 Task: Find connections with filter location Wakefield with filter topic #Leadershipfirstwith filter profile language German with filter current company Internship & Jobs For Fresher / Work From Home Jobs  with filter school Ramaiah Institute Of Technology with filter industry Translation and Localization with filter service category Computer Networking with filter keywords title Crane Operator
Action: Mouse moved to (508, 74)
Screenshot: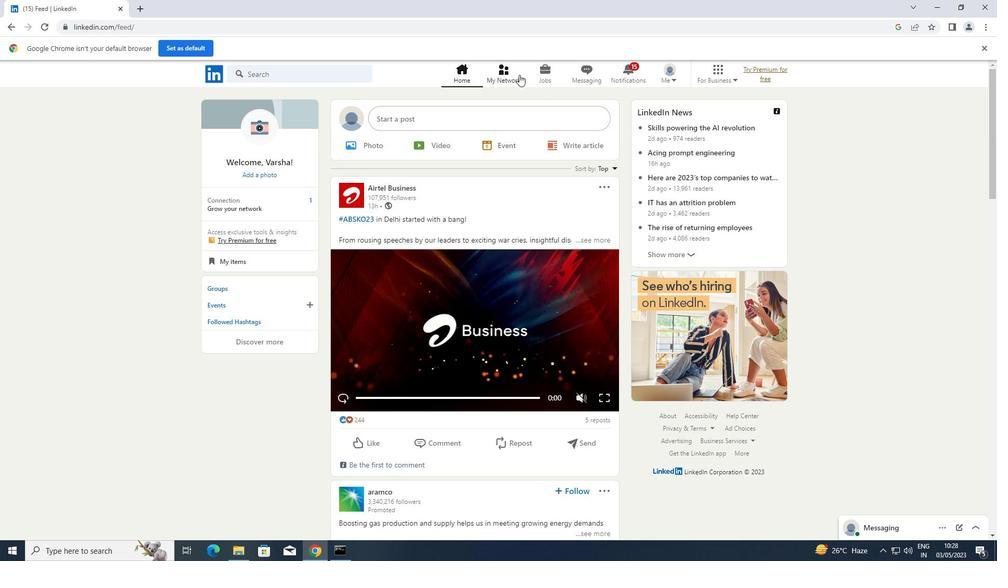 
Action: Mouse pressed left at (508, 74)
Screenshot: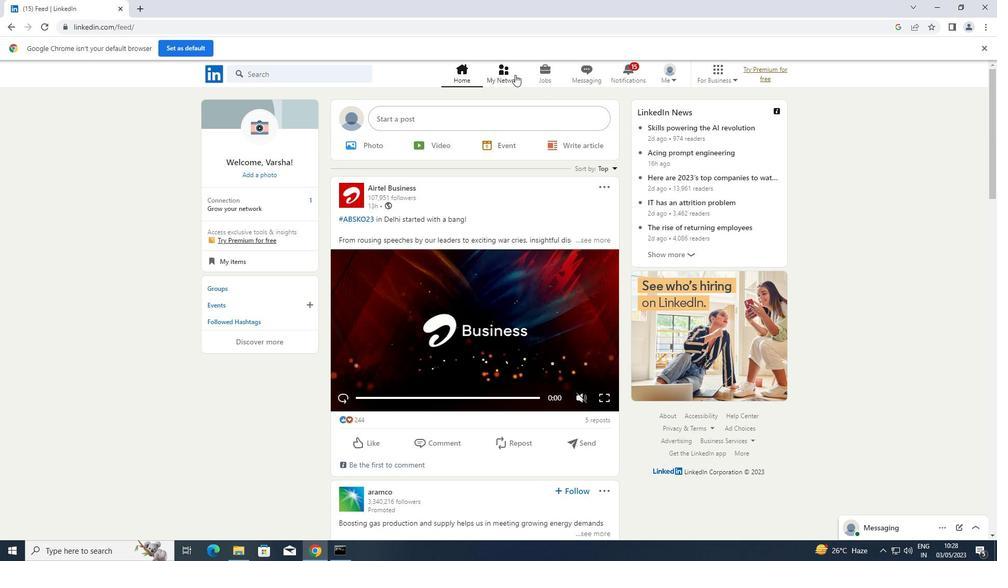 
Action: Mouse moved to (302, 130)
Screenshot: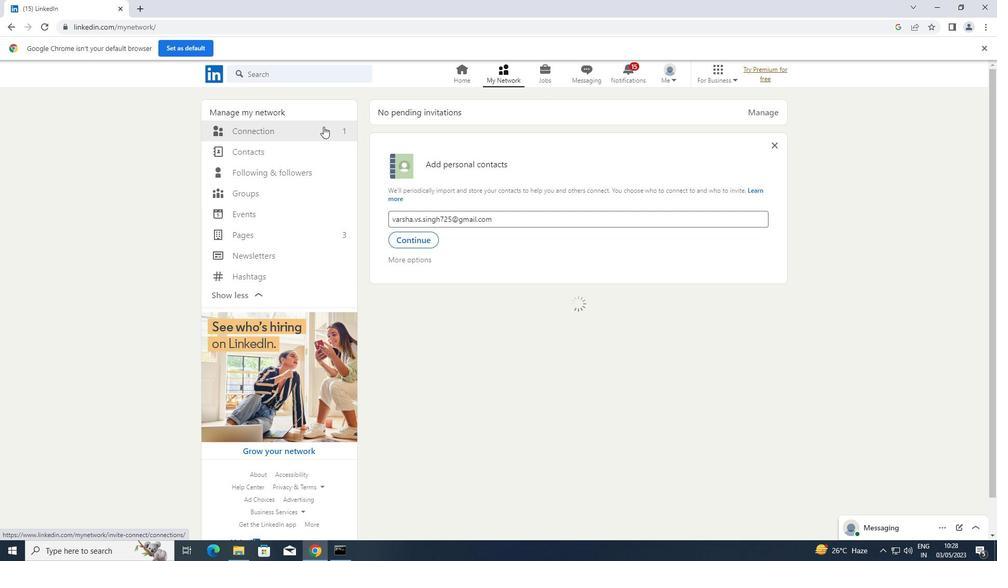 
Action: Mouse pressed left at (302, 130)
Screenshot: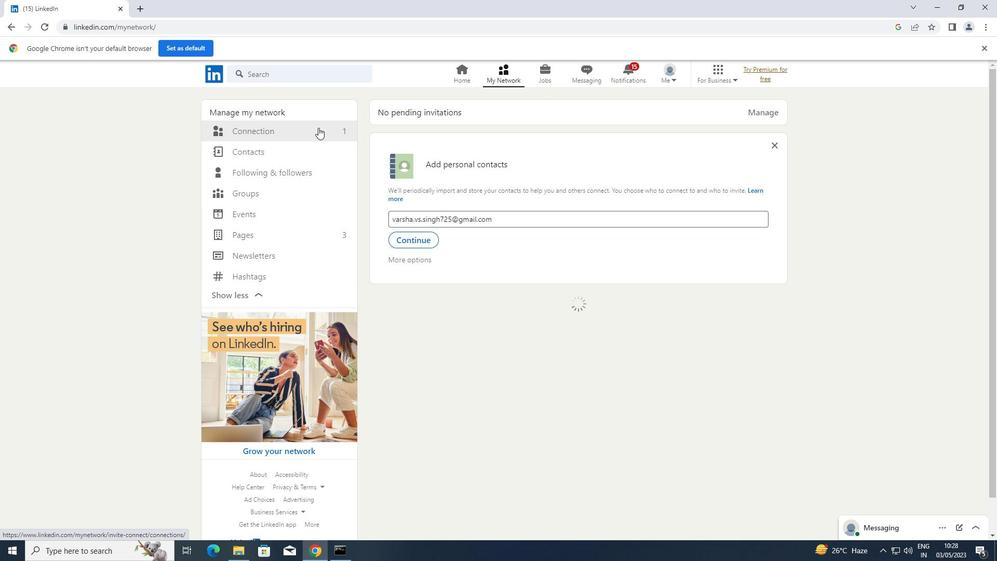
Action: Mouse moved to (573, 123)
Screenshot: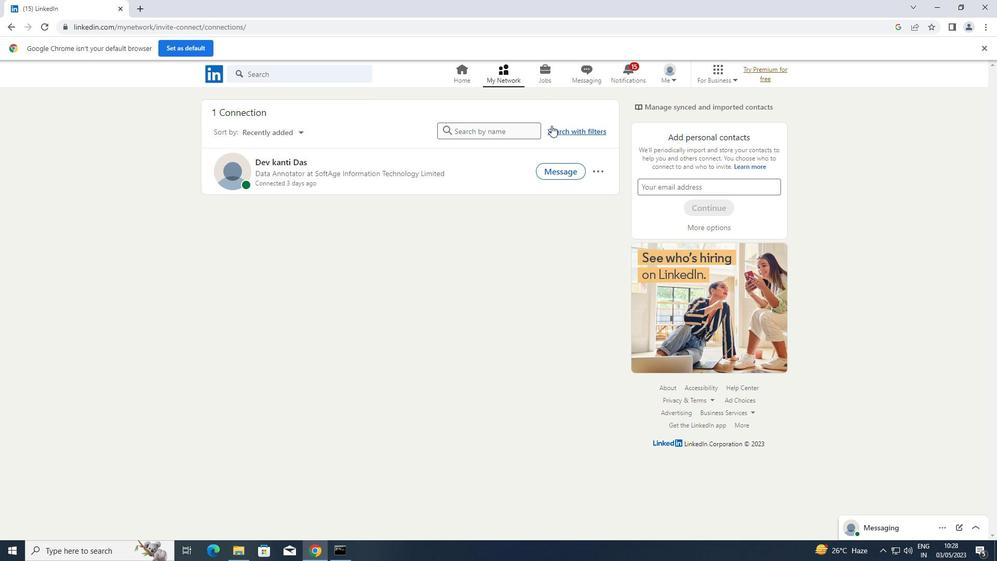 
Action: Mouse pressed left at (573, 123)
Screenshot: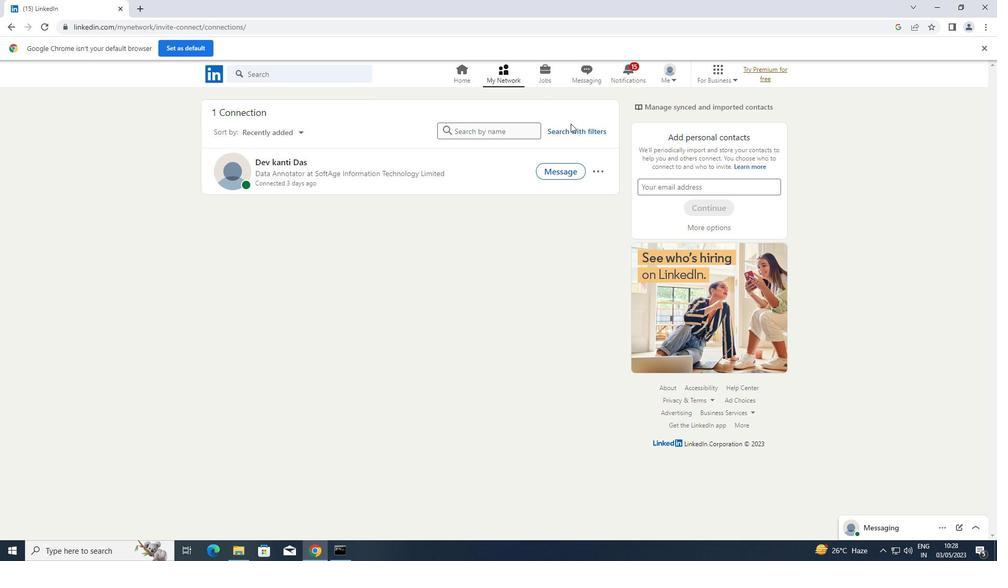 
Action: Mouse moved to (573, 133)
Screenshot: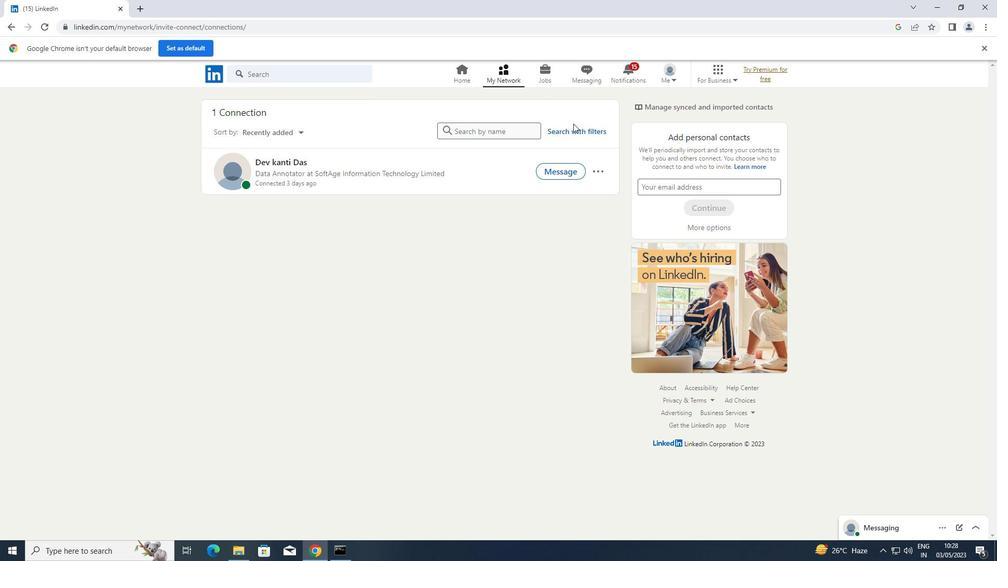 
Action: Mouse pressed left at (573, 133)
Screenshot: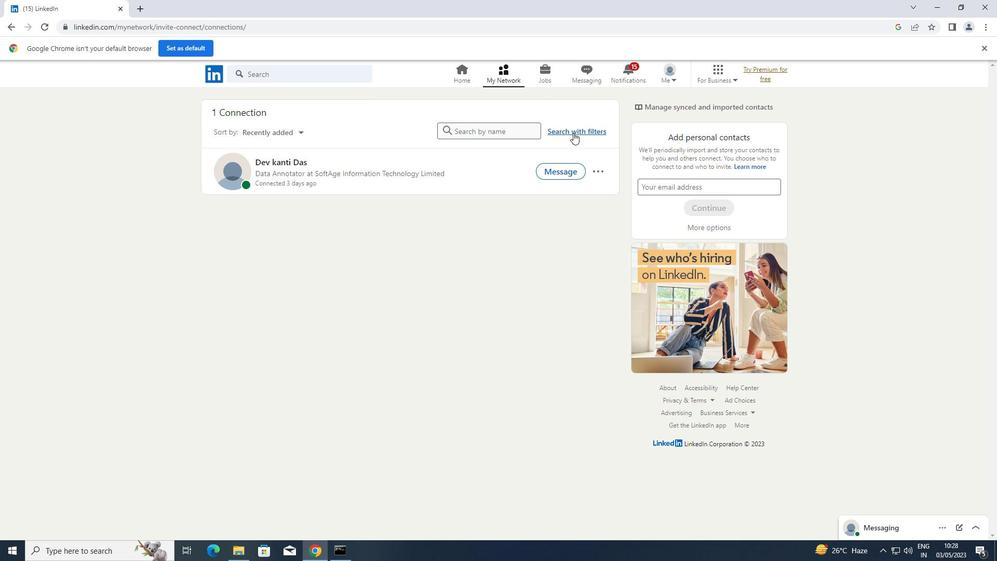 
Action: Mouse moved to (533, 103)
Screenshot: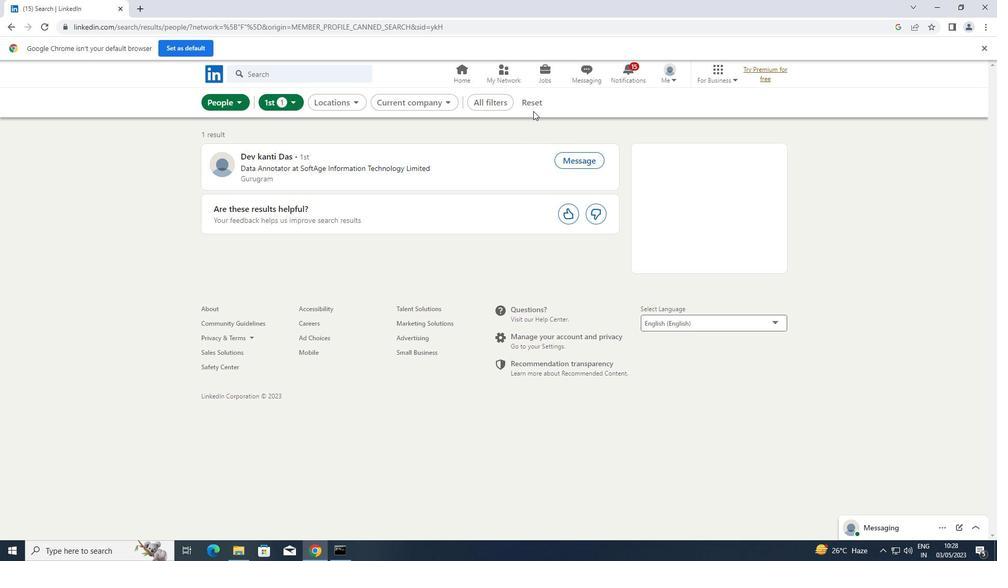 
Action: Mouse pressed left at (533, 103)
Screenshot: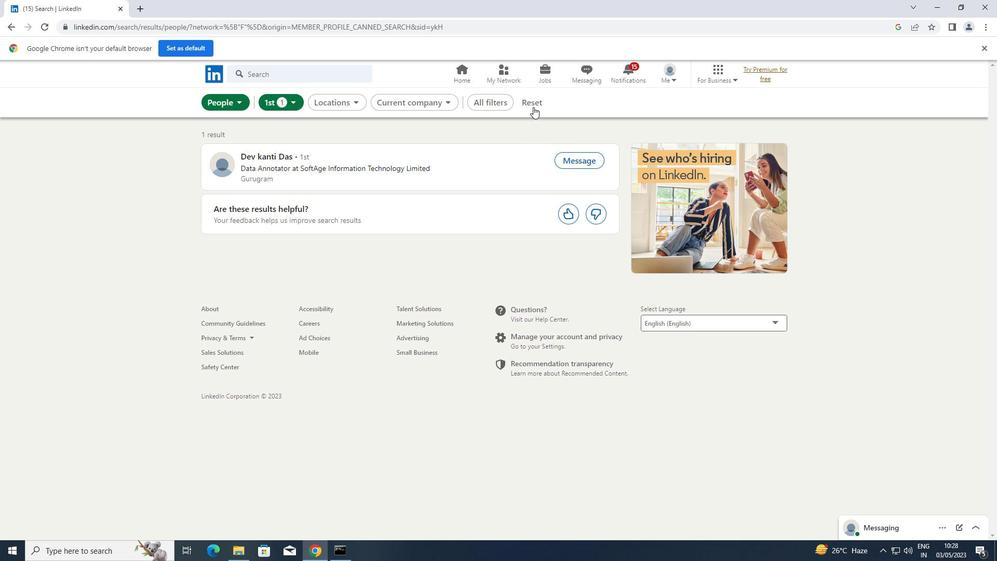 
Action: Mouse moved to (520, 106)
Screenshot: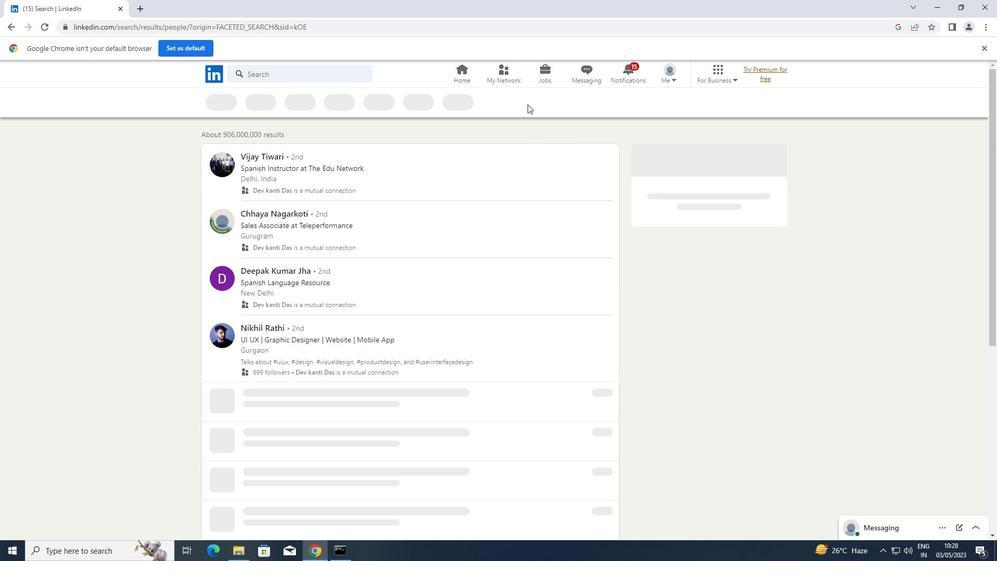
Action: Mouse pressed left at (520, 106)
Screenshot: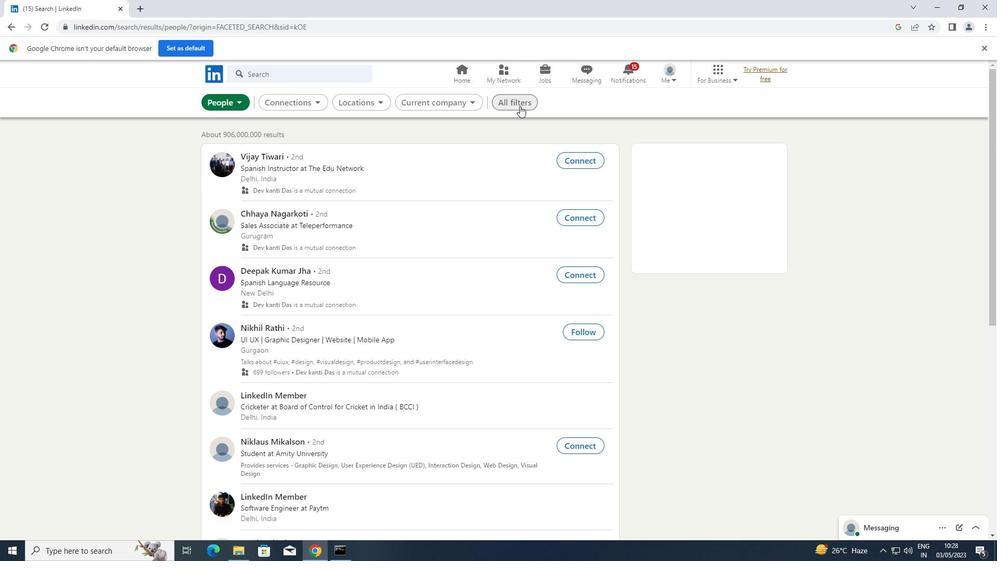 
Action: Mouse moved to (760, 247)
Screenshot: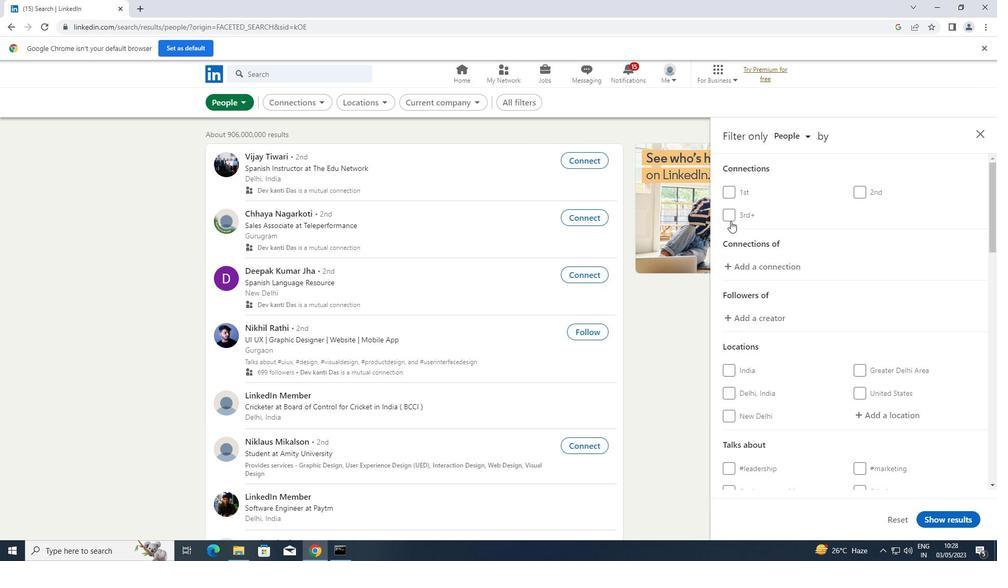 
Action: Mouse scrolled (760, 247) with delta (0, 0)
Screenshot: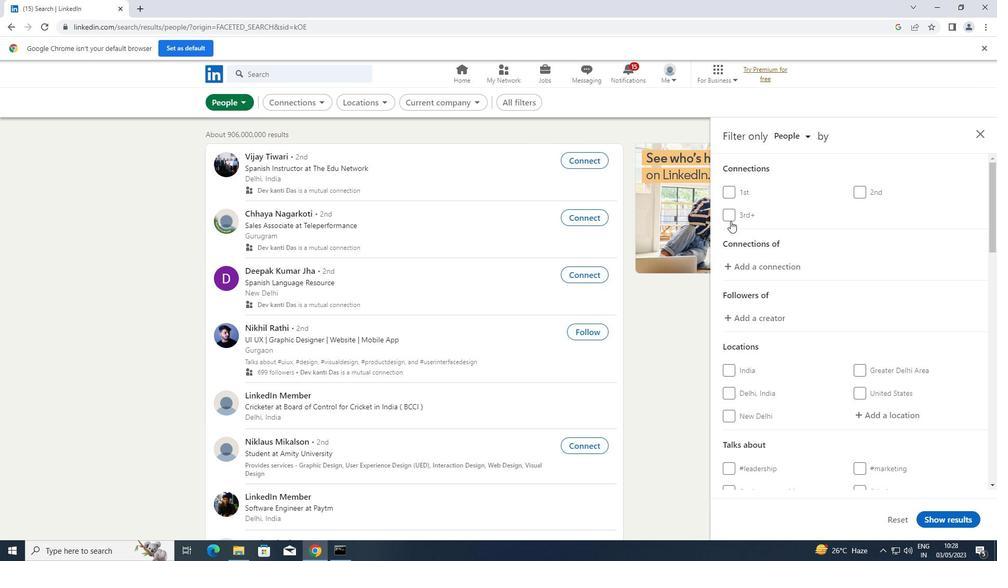 
Action: Mouse scrolled (760, 247) with delta (0, 0)
Screenshot: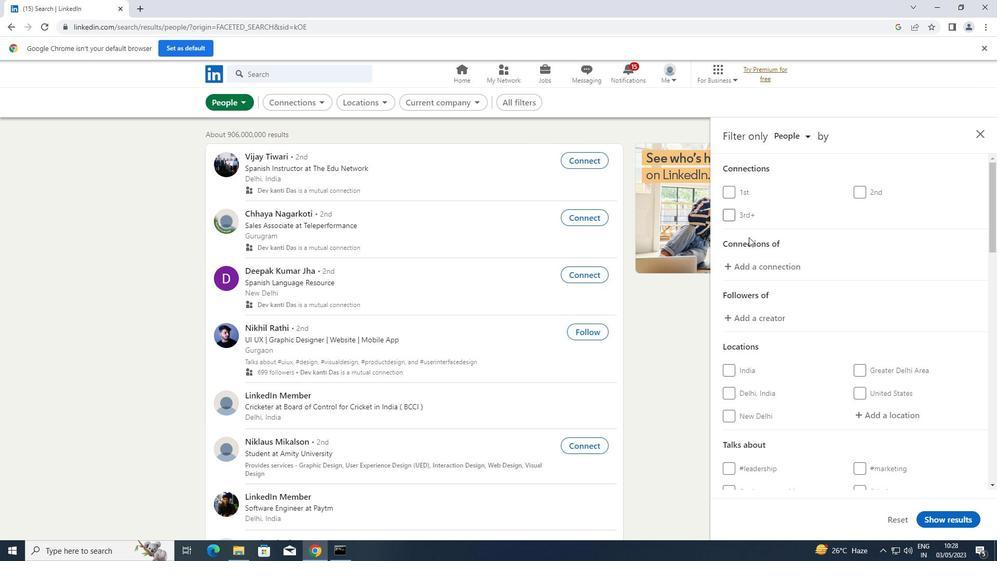 
Action: Mouse moved to (897, 307)
Screenshot: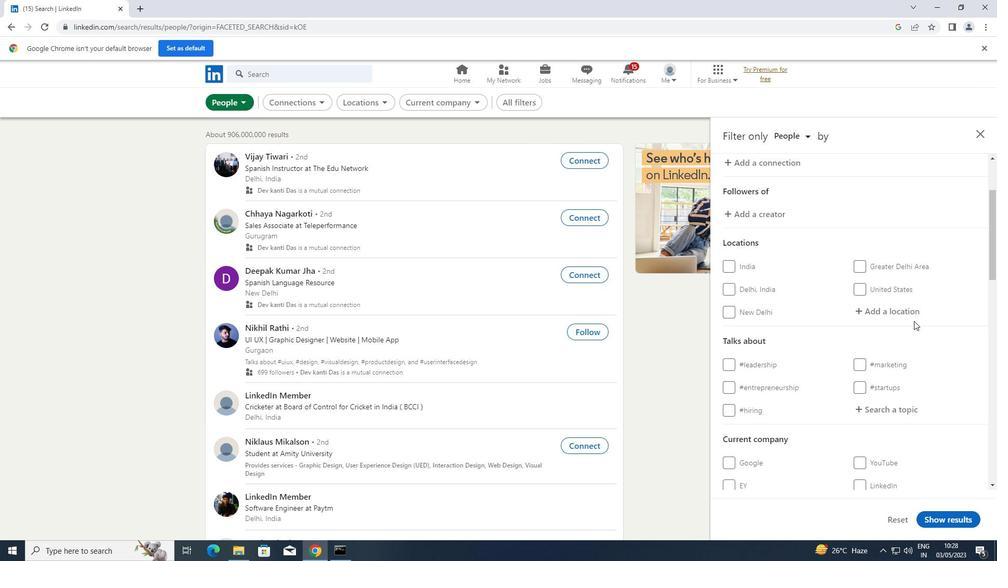 
Action: Mouse pressed left at (897, 307)
Screenshot: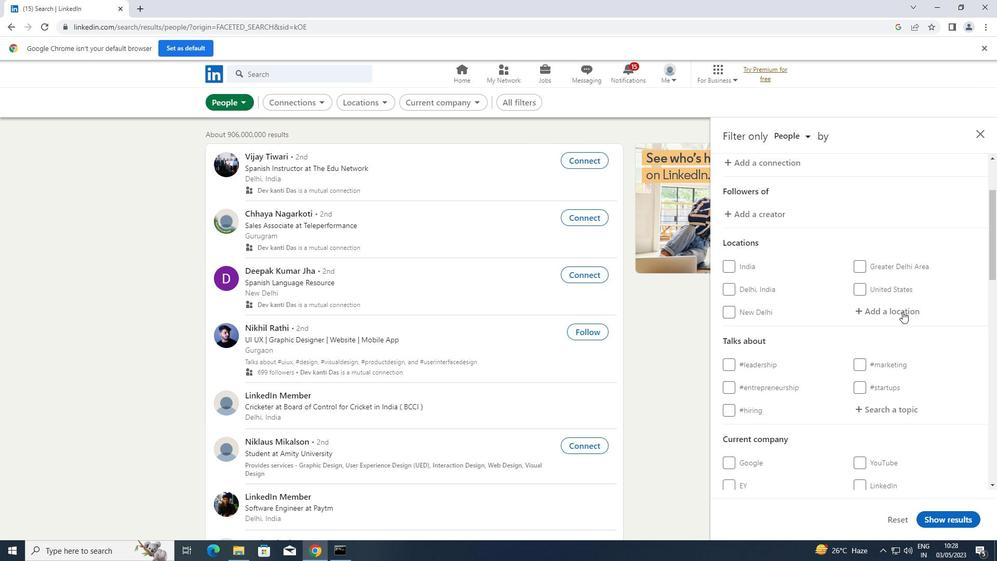 
Action: Key pressed <Key.shift>WAKEFIELD
Screenshot: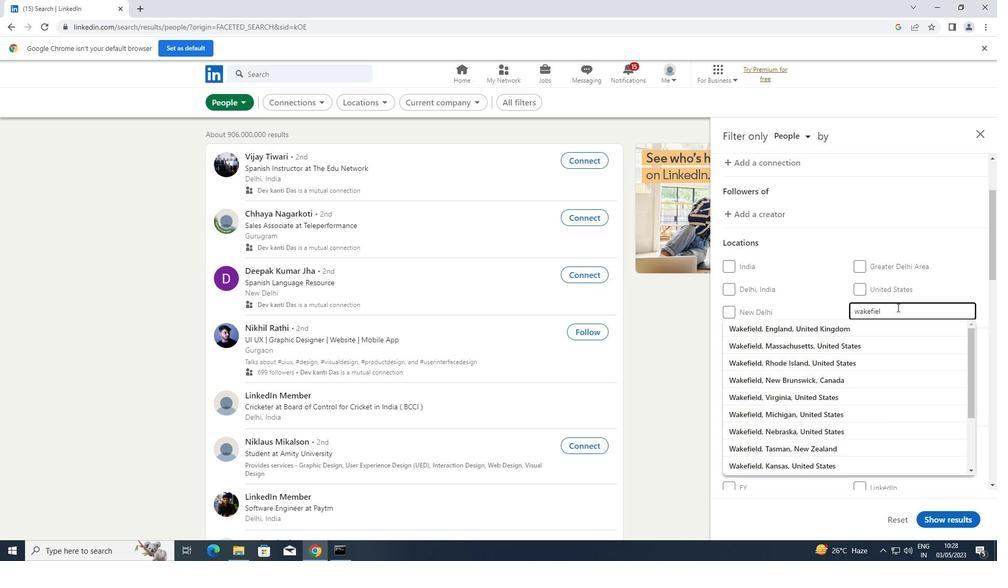 
Action: Mouse moved to (854, 327)
Screenshot: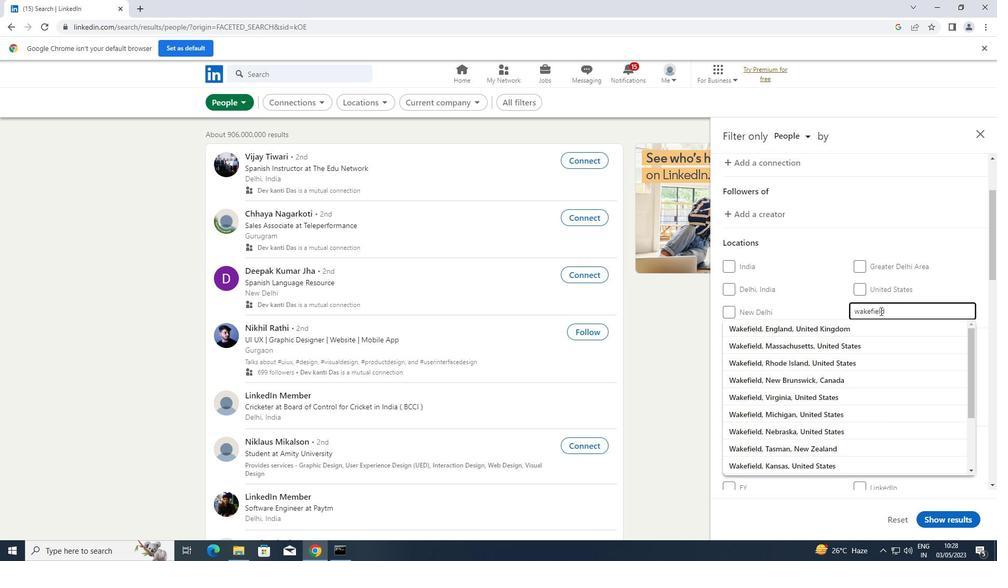 
Action: Mouse scrolled (854, 327) with delta (0, 0)
Screenshot: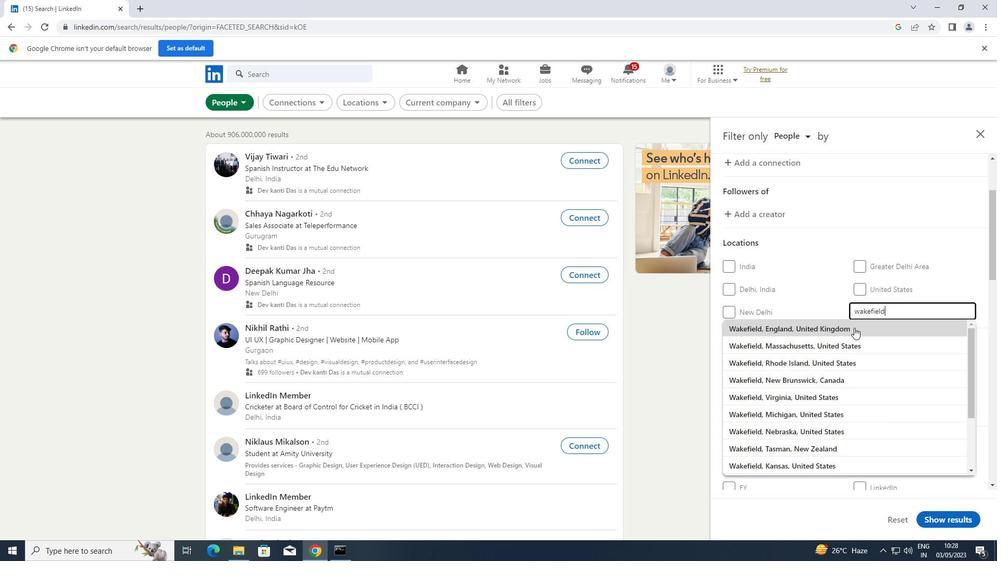 
Action: Mouse moved to (854, 328)
Screenshot: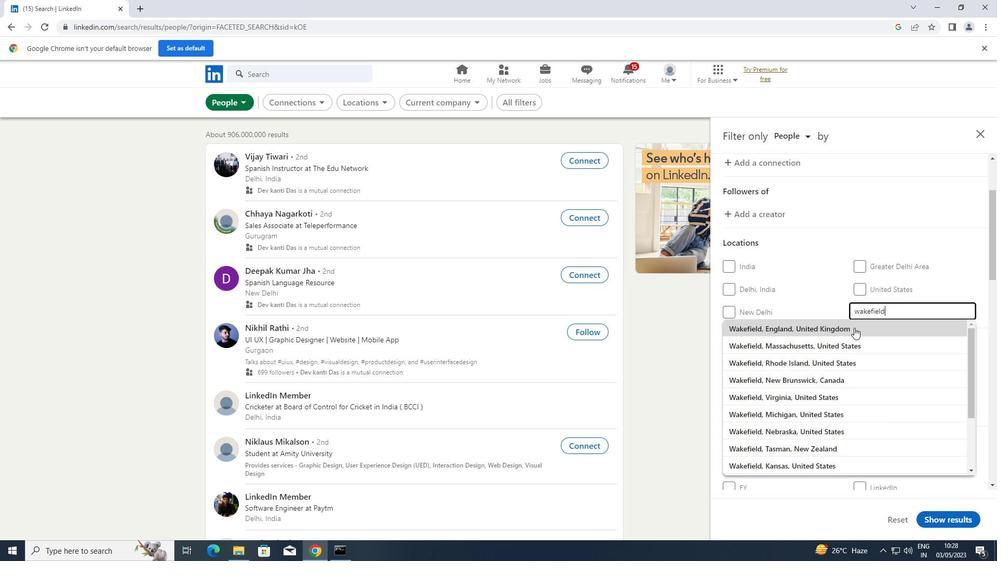 
Action: Mouse scrolled (854, 328) with delta (0, 0)
Screenshot: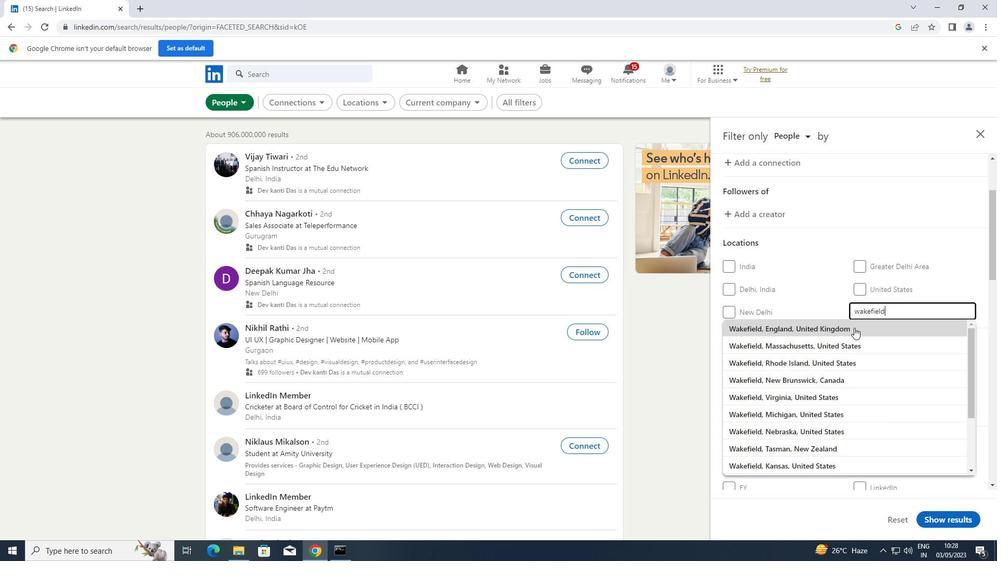 
Action: Mouse moved to (853, 335)
Screenshot: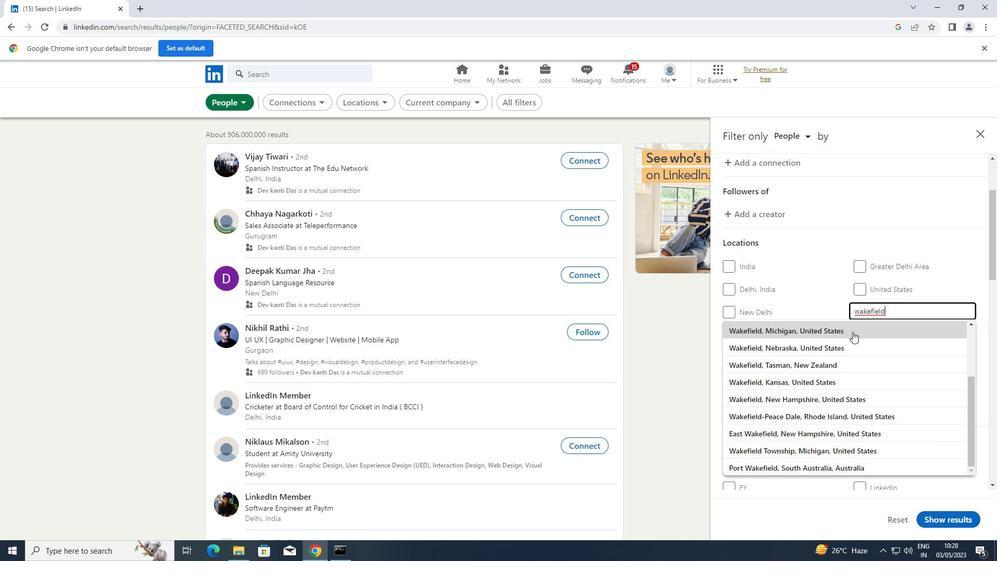 
Action: Key pressed <Key.enter>
Screenshot: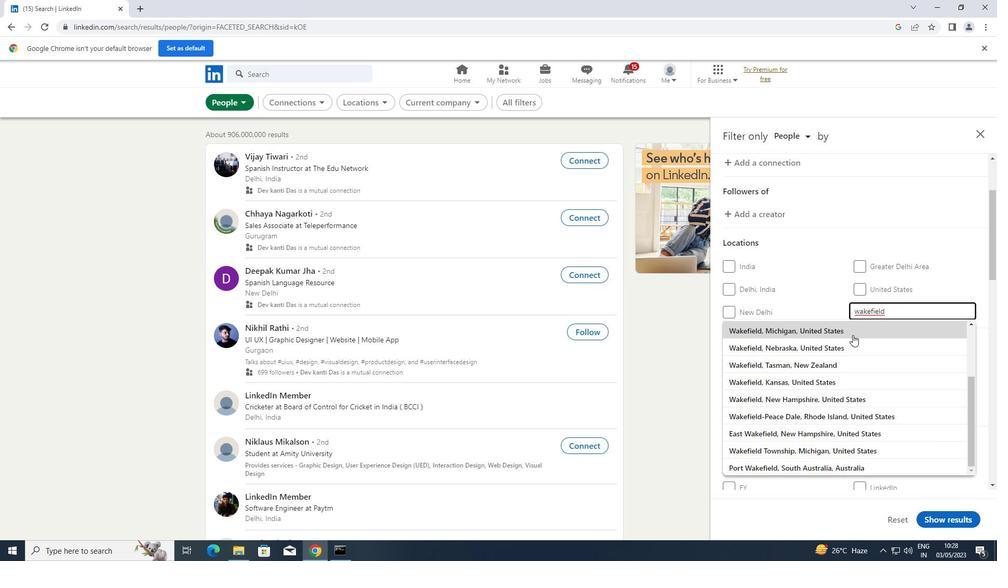 
Action: Mouse moved to (874, 411)
Screenshot: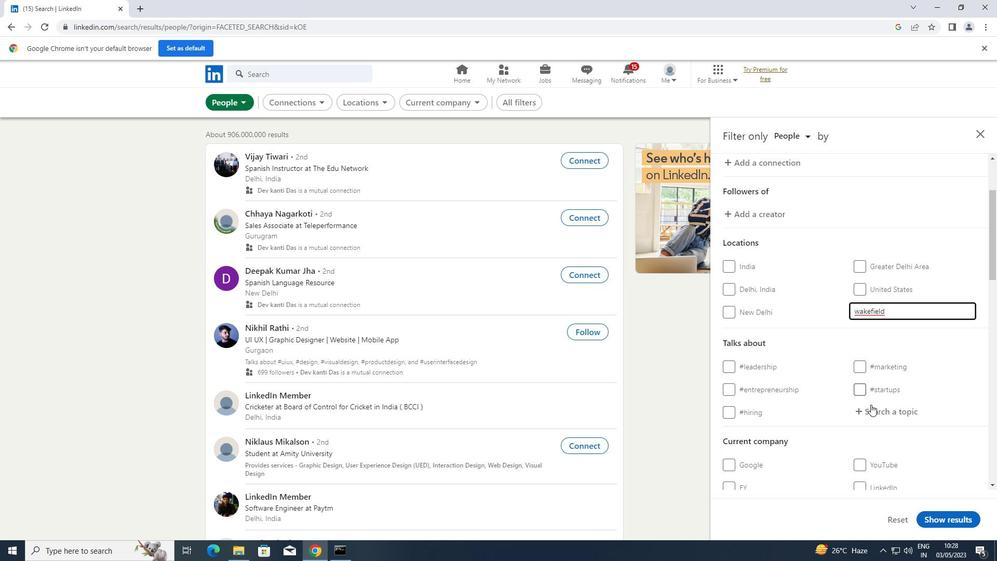
Action: Mouse pressed left at (874, 411)
Screenshot: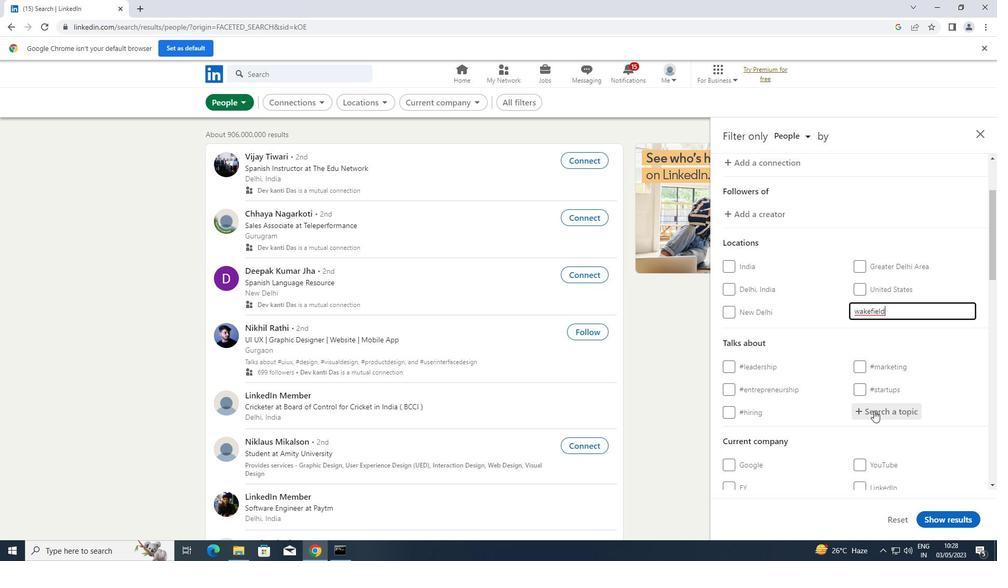 
Action: Key pressed <Key.shift>LEADERSHIP
Screenshot: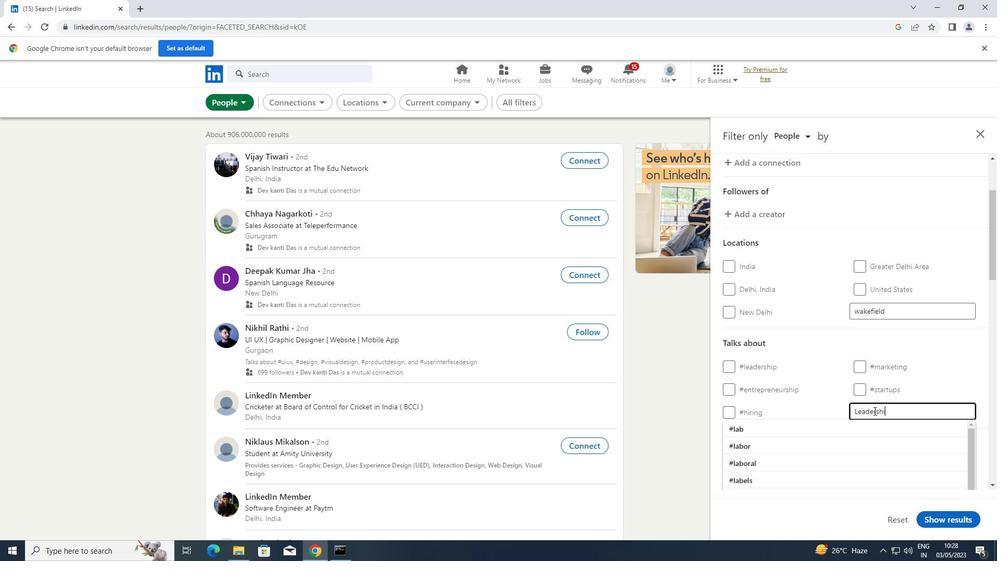 
Action: Mouse moved to (772, 427)
Screenshot: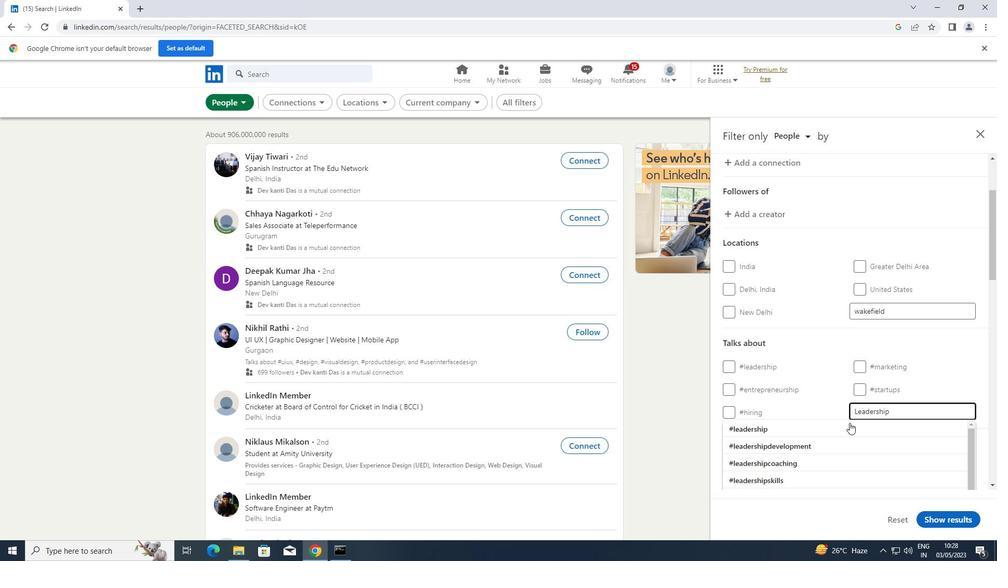 
Action: Mouse pressed left at (772, 427)
Screenshot: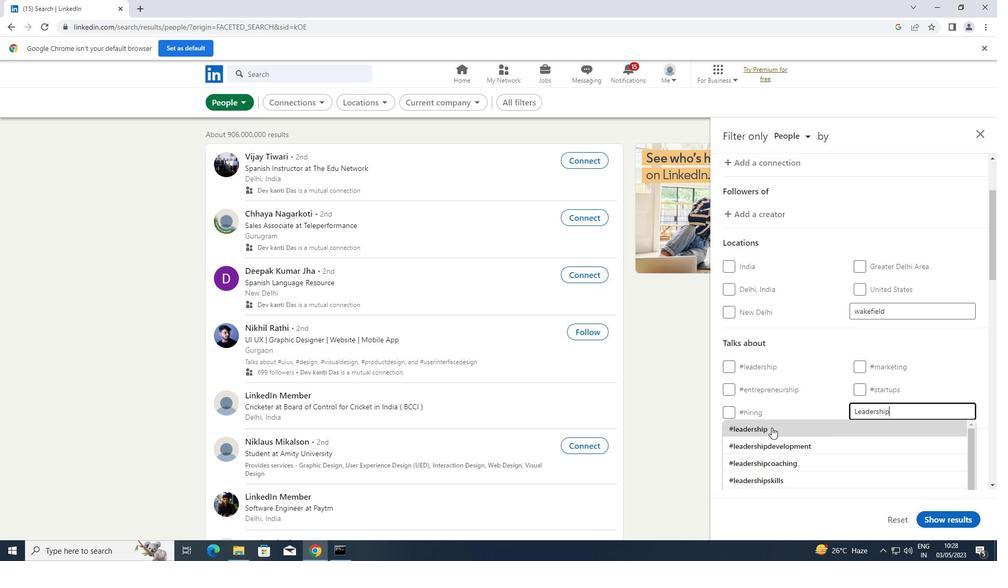
Action: Mouse scrolled (772, 427) with delta (0, 0)
Screenshot: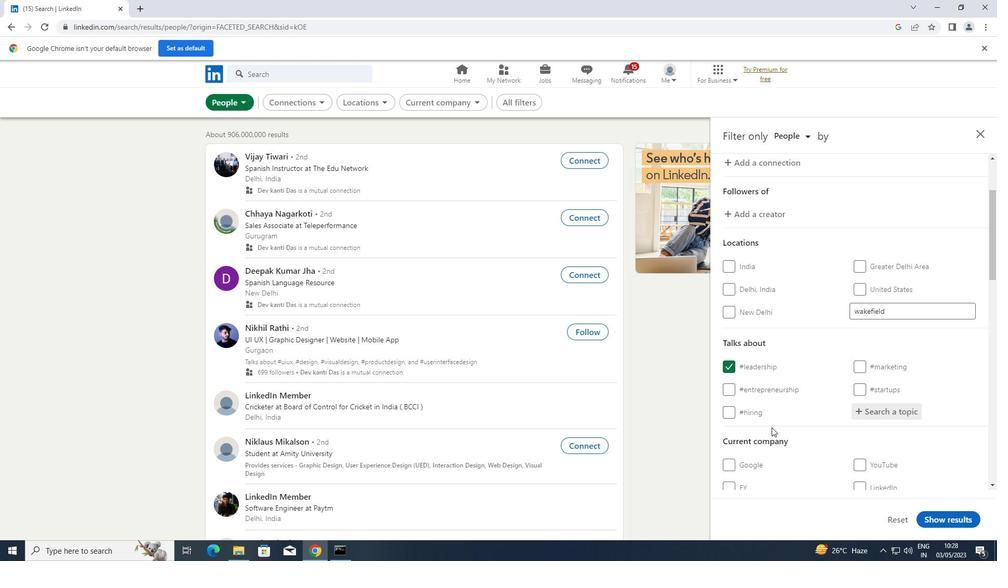 
Action: Mouse scrolled (772, 427) with delta (0, 0)
Screenshot: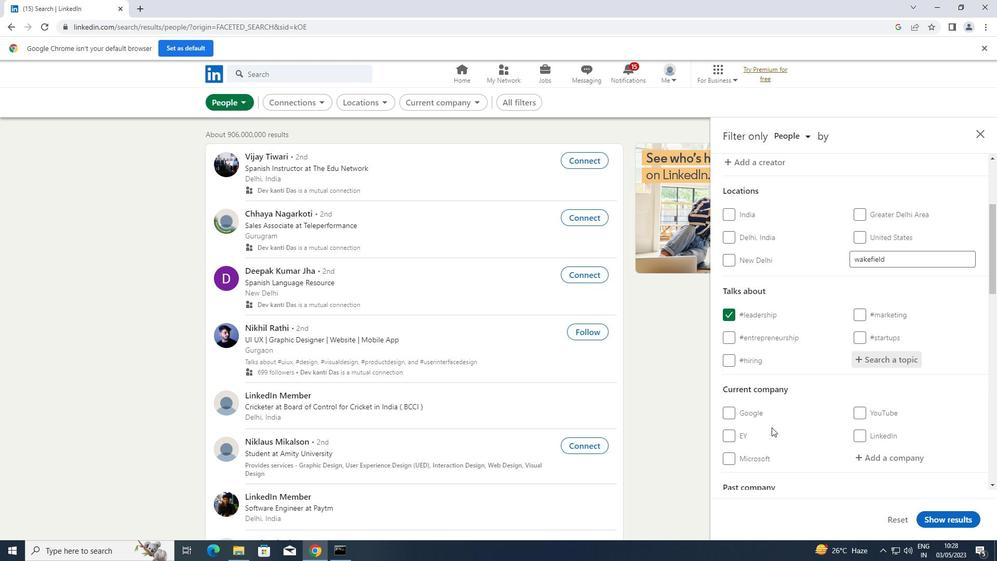 
Action: Mouse scrolled (772, 427) with delta (0, 0)
Screenshot: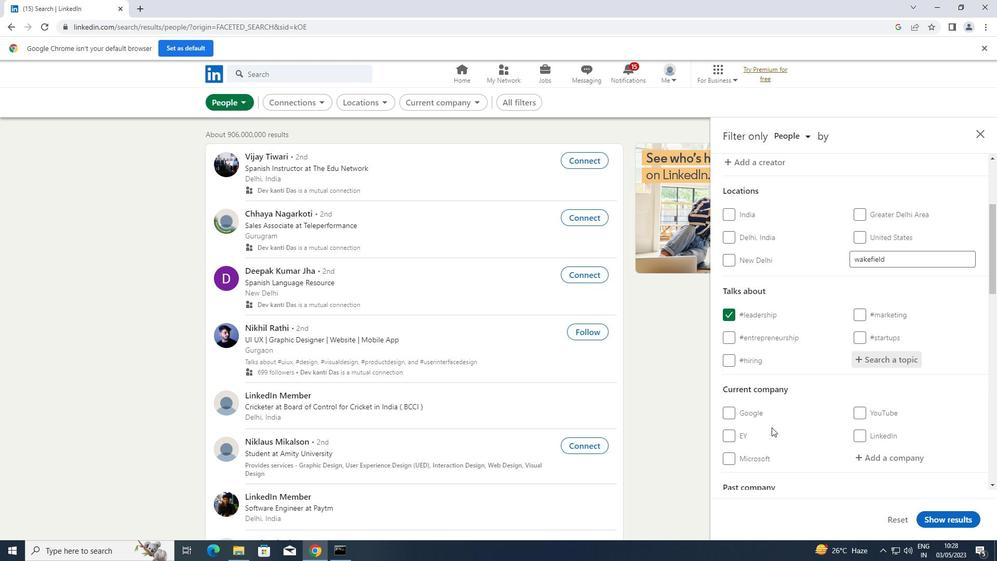 
Action: Mouse scrolled (772, 427) with delta (0, 0)
Screenshot: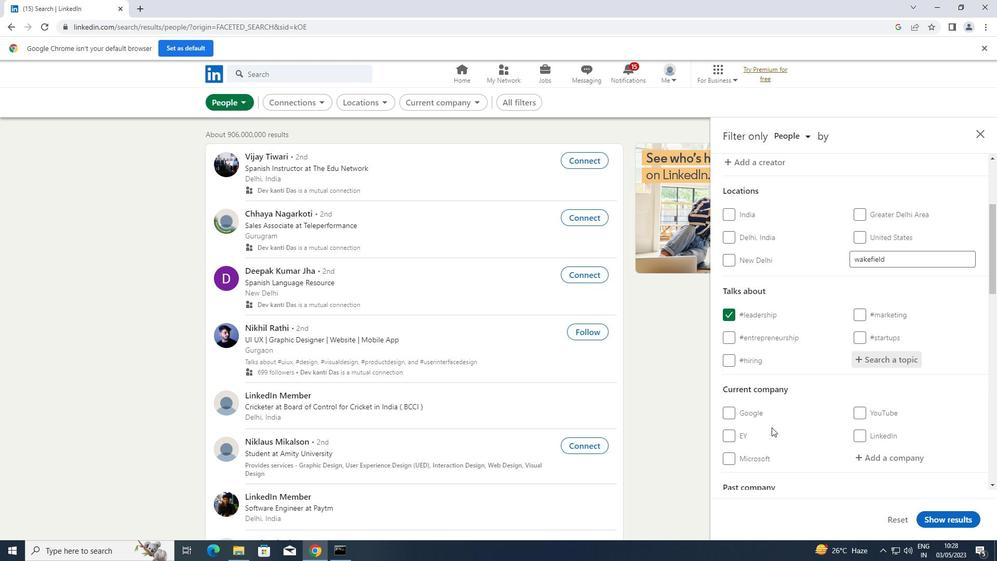 
Action: Mouse scrolled (772, 427) with delta (0, 0)
Screenshot: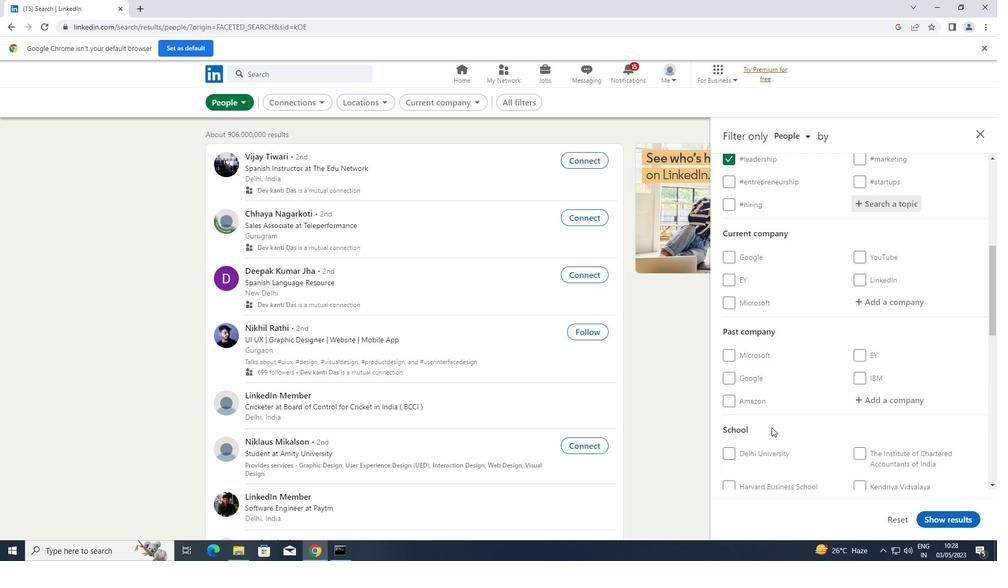 
Action: Mouse scrolled (772, 427) with delta (0, 0)
Screenshot: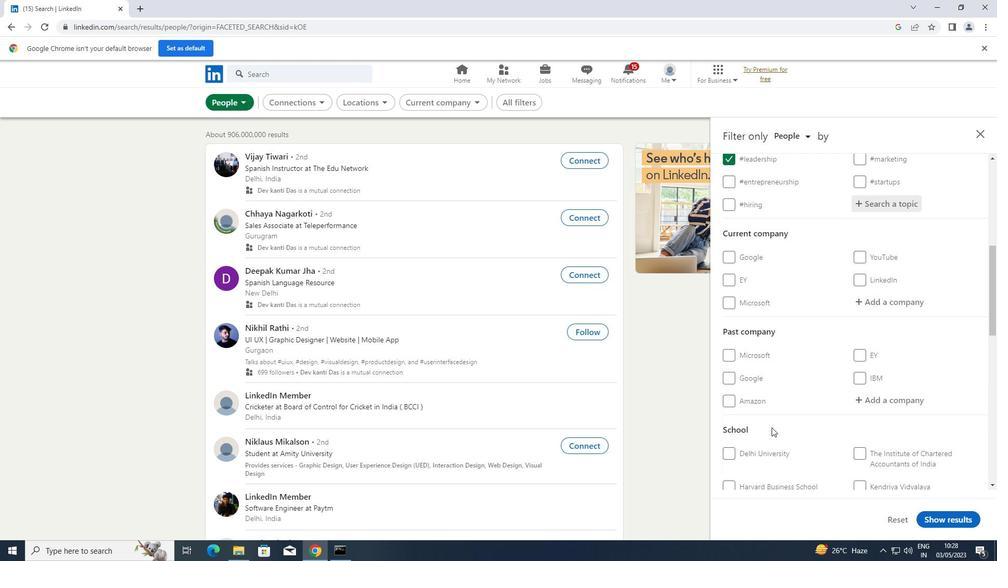 
Action: Mouse scrolled (772, 427) with delta (0, 0)
Screenshot: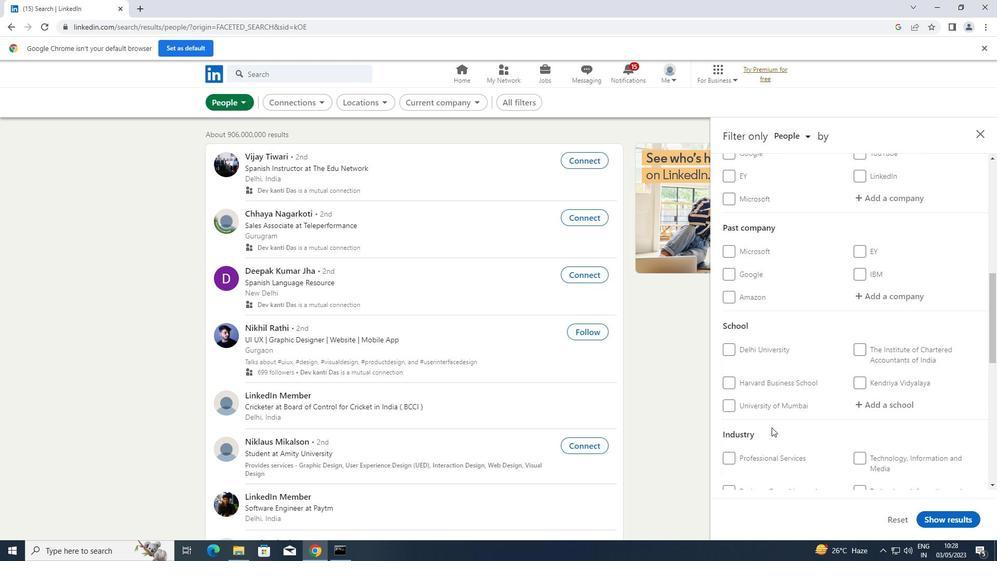 
Action: Mouse scrolled (772, 427) with delta (0, 0)
Screenshot: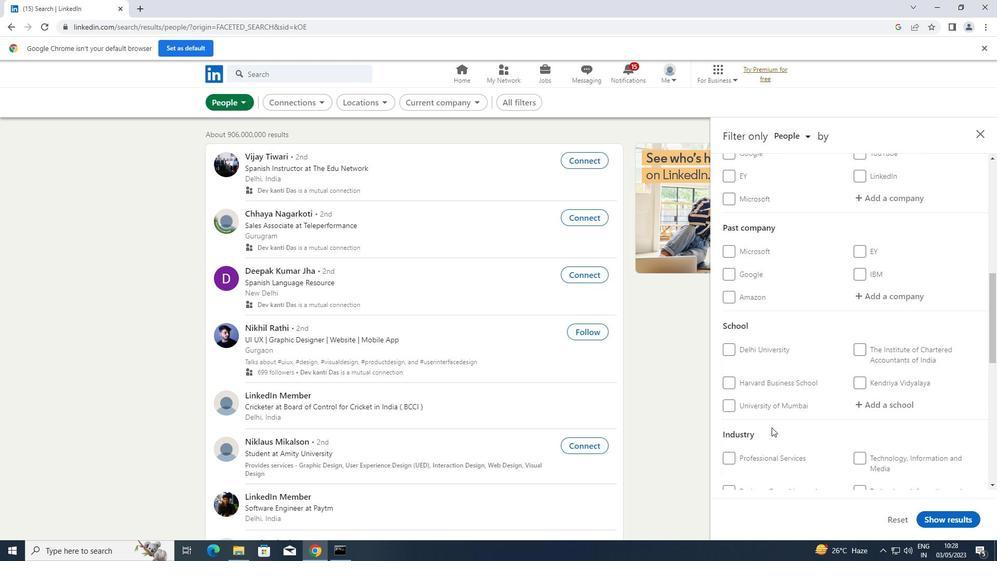 
Action: Mouse scrolled (772, 427) with delta (0, 0)
Screenshot: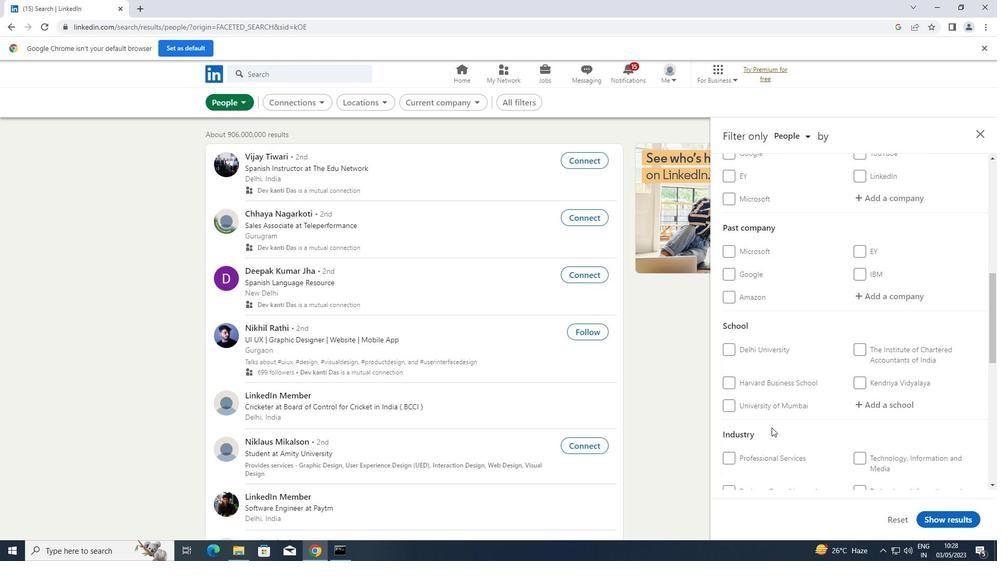 
Action: Mouse scrolled (772, 427) with delta (0, 0)
Screenshot: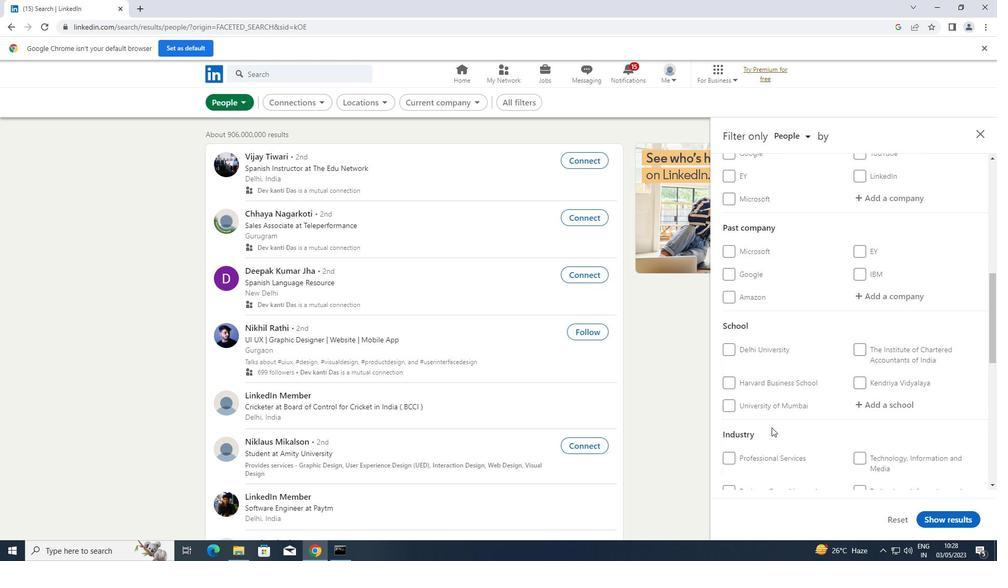 
Action: Mouse moved to (727, 412)
Screenshot: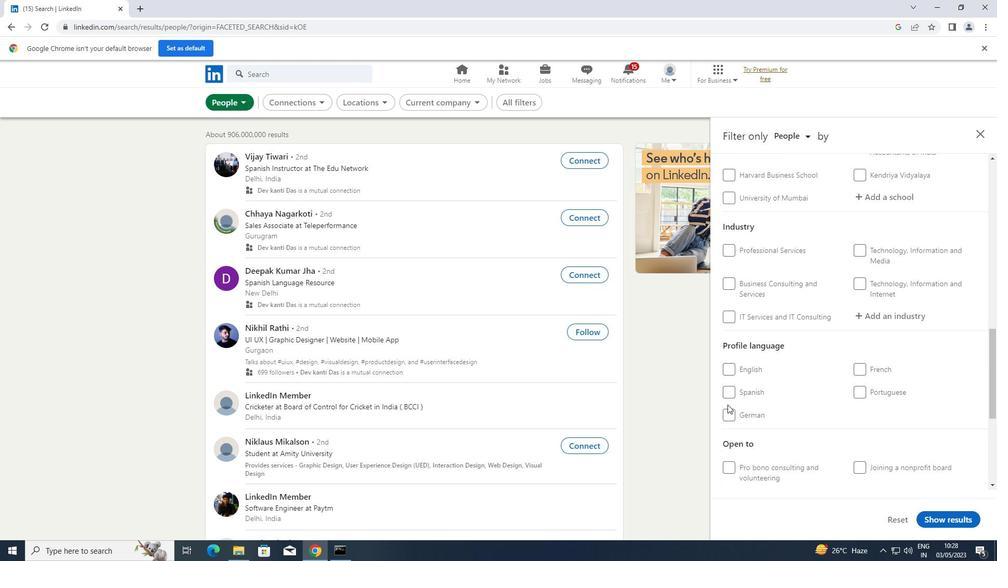 
Action: Mouse pressed left at (727, 412)
Screenshot: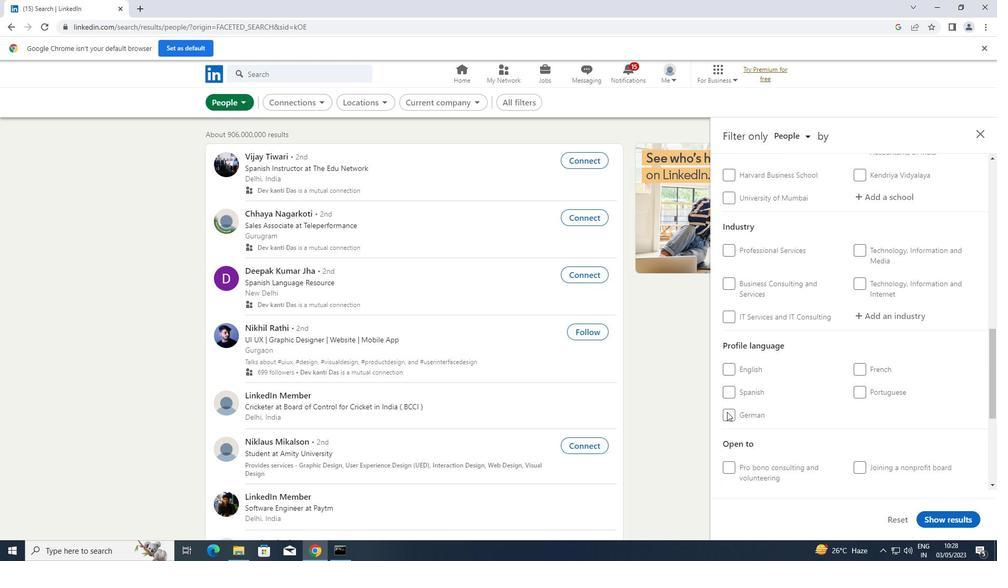 
Action: Mouse moved to (728, 411)
Screenshot: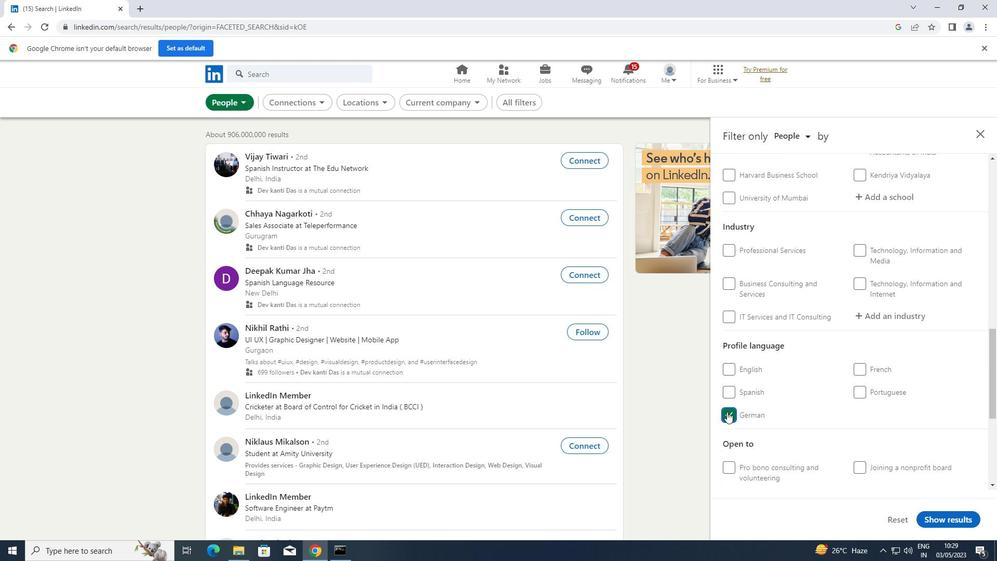 
Action: Mouse scrolled (728, 411) with delta (0, 0)
Screenshot: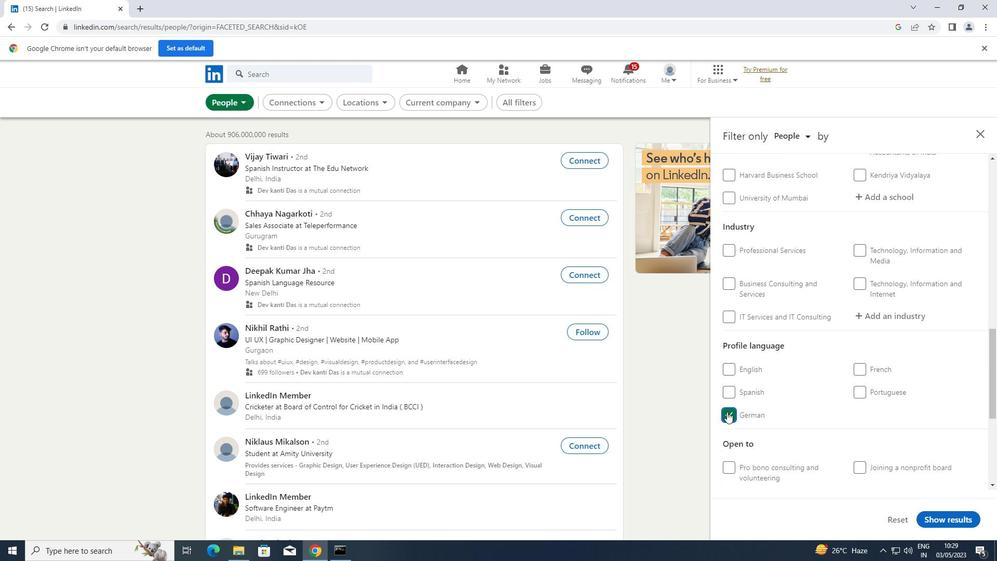 
Action: Mouse scrolled (728, 411) with delta (0, 0)
Screenshot: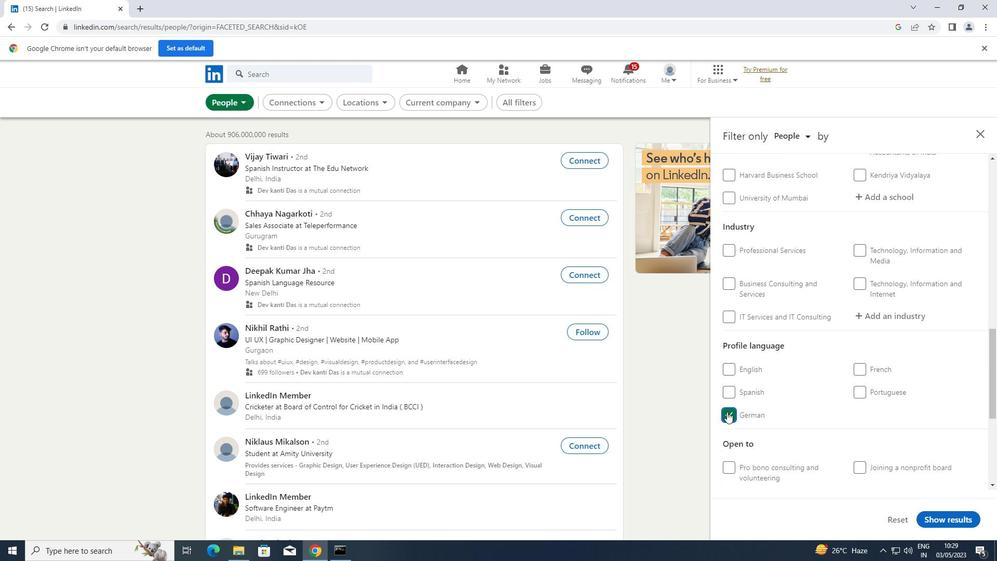 
Action: Mouse scrolled (728, 411) with delta (0, 0)
Screenshot: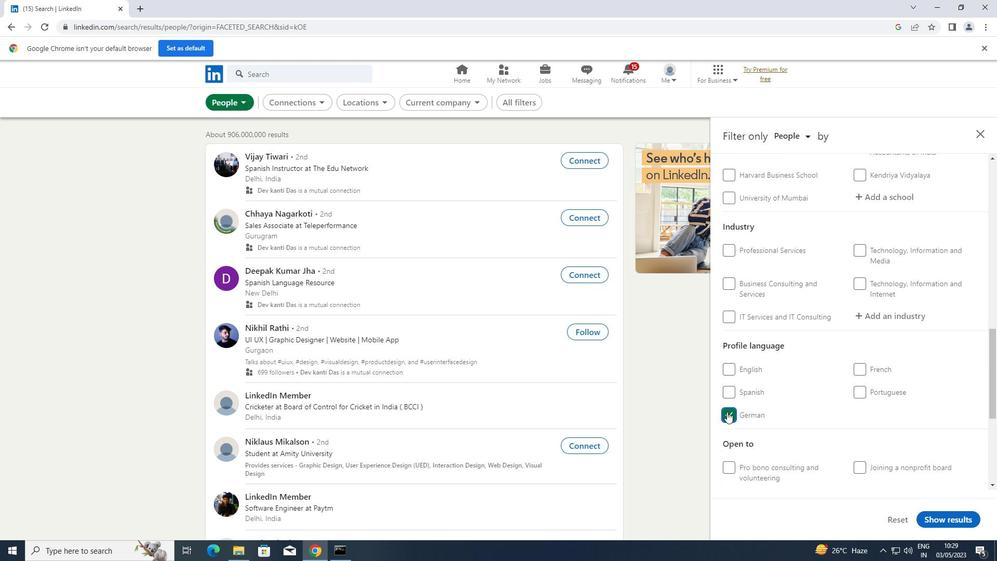 
Action: Mouse moved to (730, 410)
Screenshot: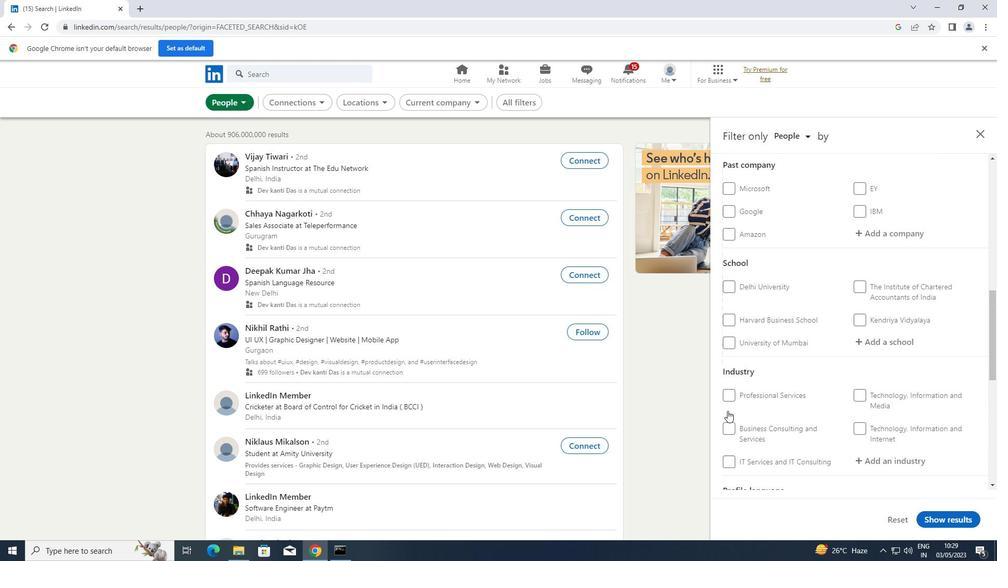 
Action: Mouse scrolled (730, 411) with delta (0, 0)
Screenshot: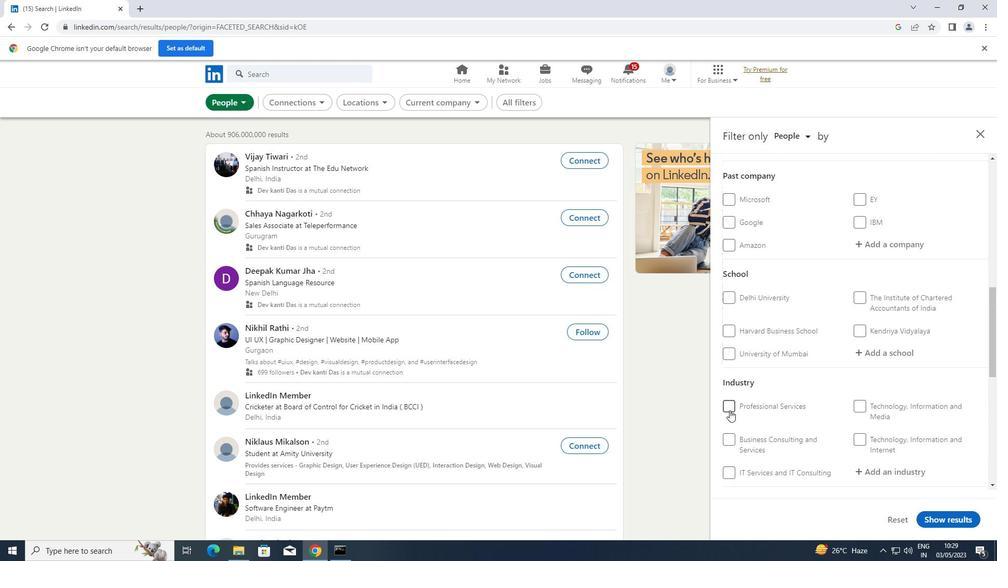 
Action: Mouse scrolled (730, 411) with delta (0, 0)
Screenshot: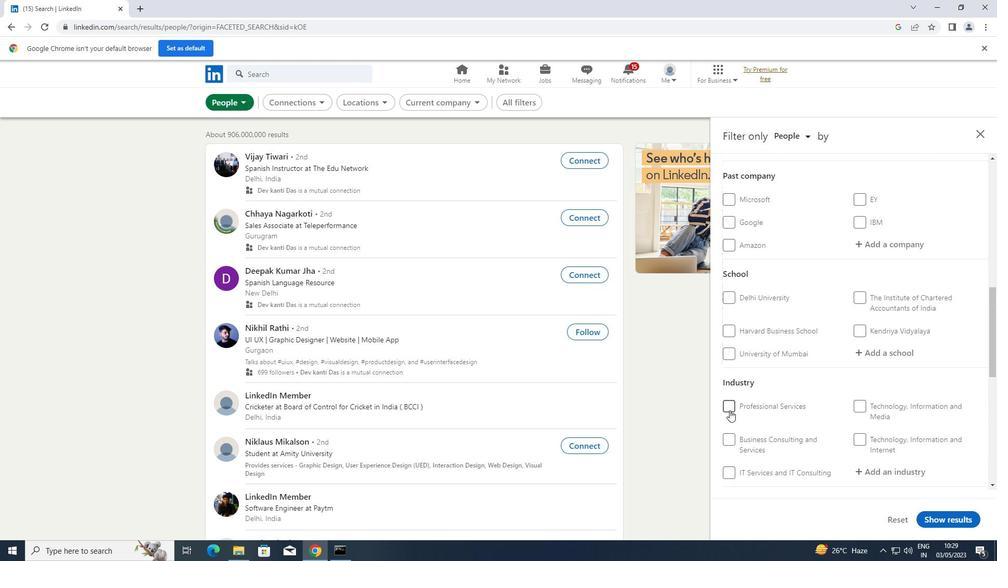 
Action: Mouse moved to (732, 408)
Screenshot: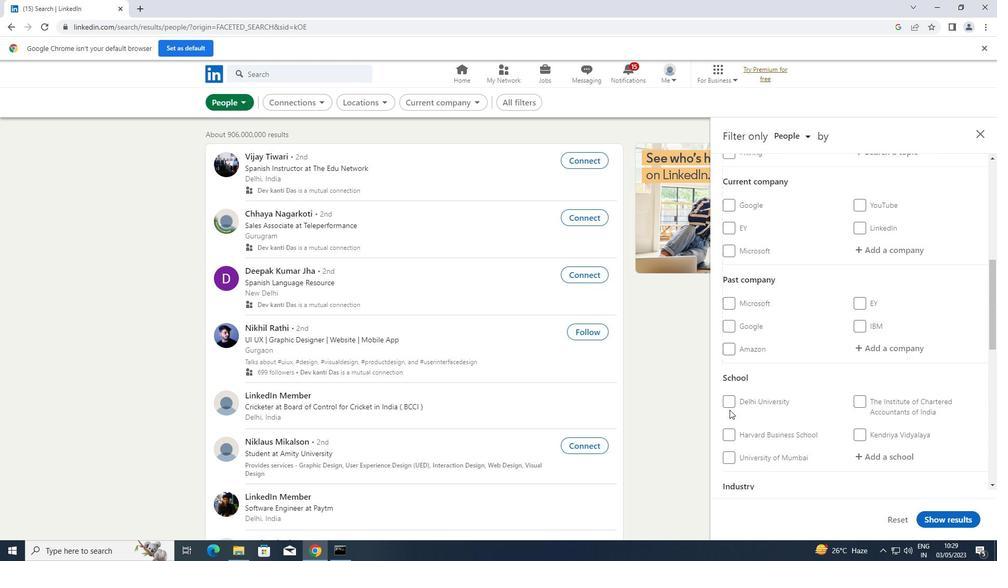 
Action: Mouse scrolled (732, 408) with delta (0, 0)
Screenshot: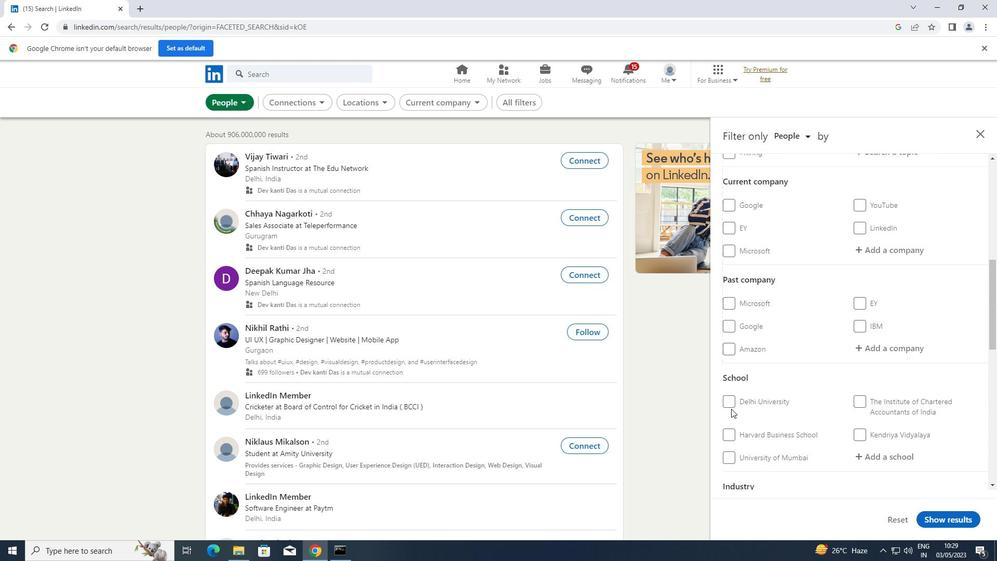 
Action: Mouse moved to (889, 303)
Screenshot: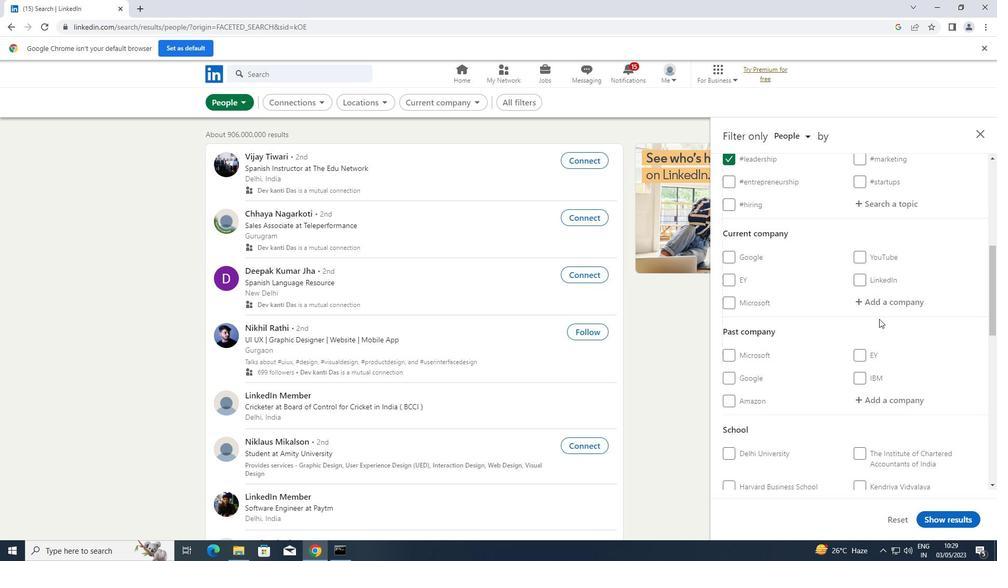 
Action: Mouse pressed left at (889, 303)
Screenshot: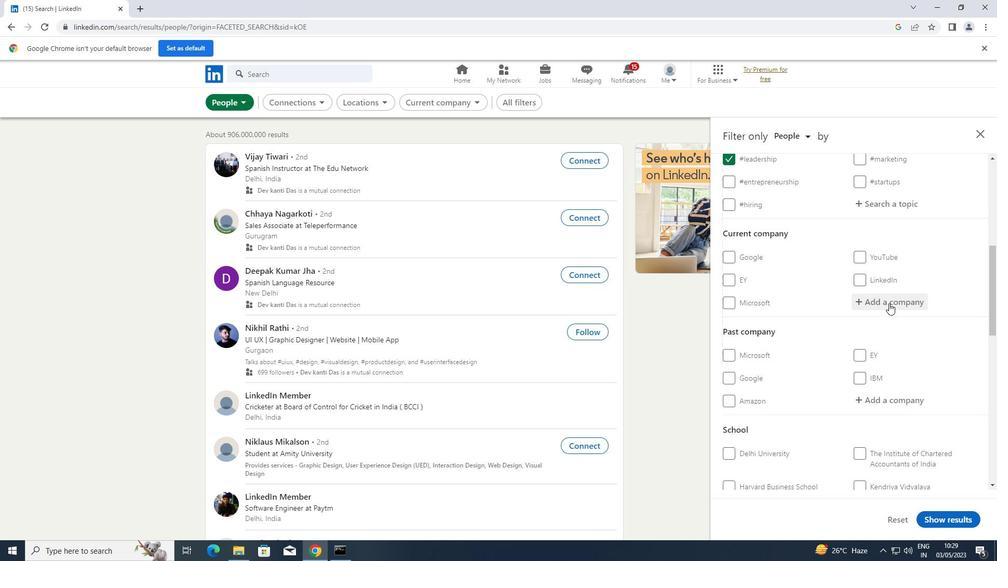 
Action: Key pressed <Key.shift>INTERNSHIP
Screenshot: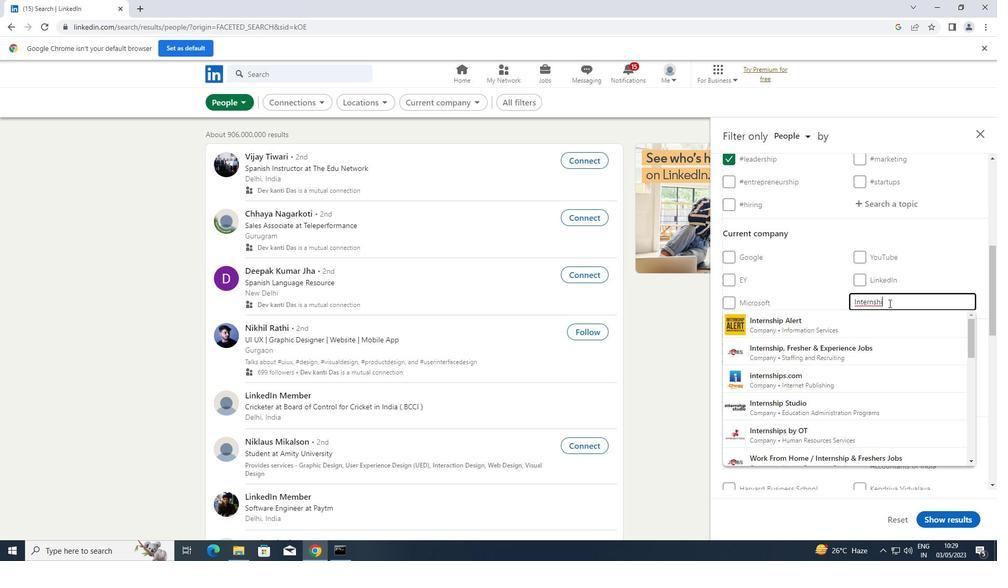 
Action: Mouse moved to (873, 345)
Screenshot: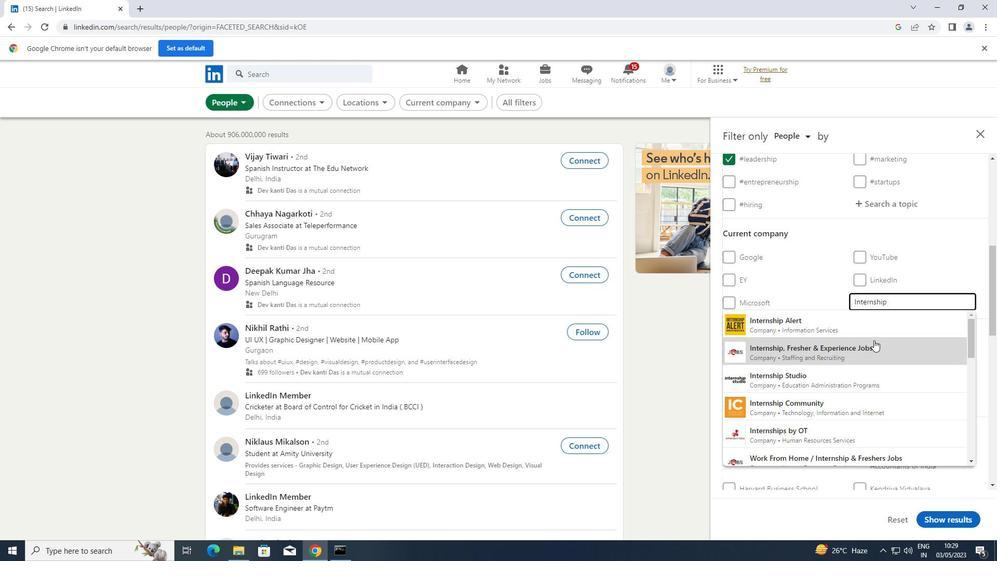 
Action: Mouse scrolled (873, 344) with delta (0, 0)
Screenshot: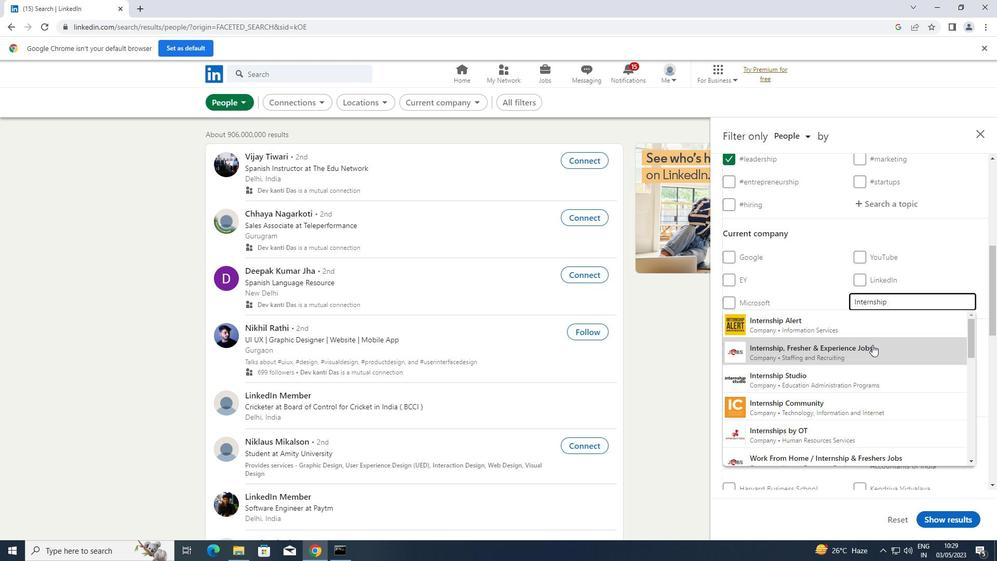 
Action: Mouse scrolled (873, 344) with delta (0, 0)
Screenshot: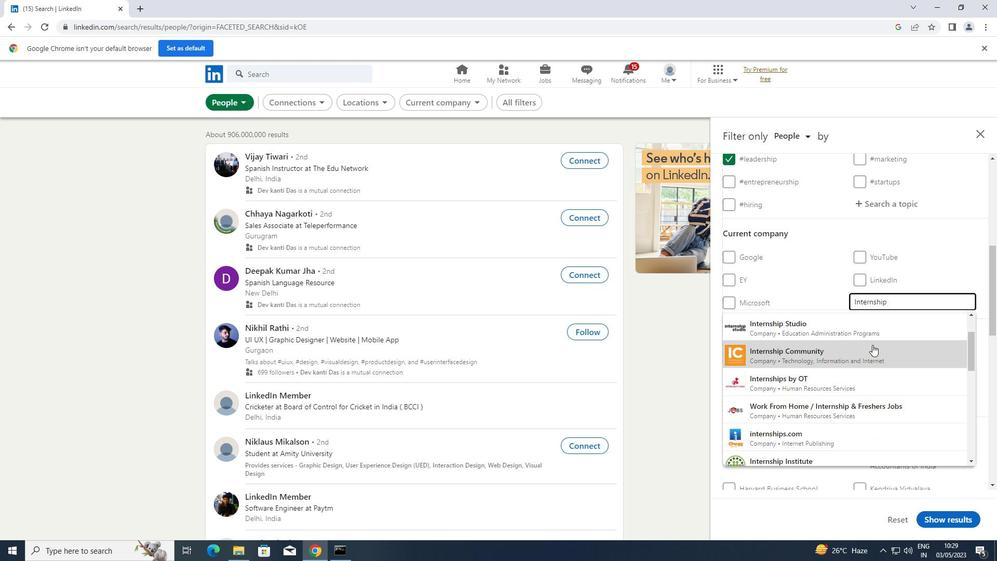 
Action: Mouse scrolled (873, 344) with delta (0, 0)
Screenshot: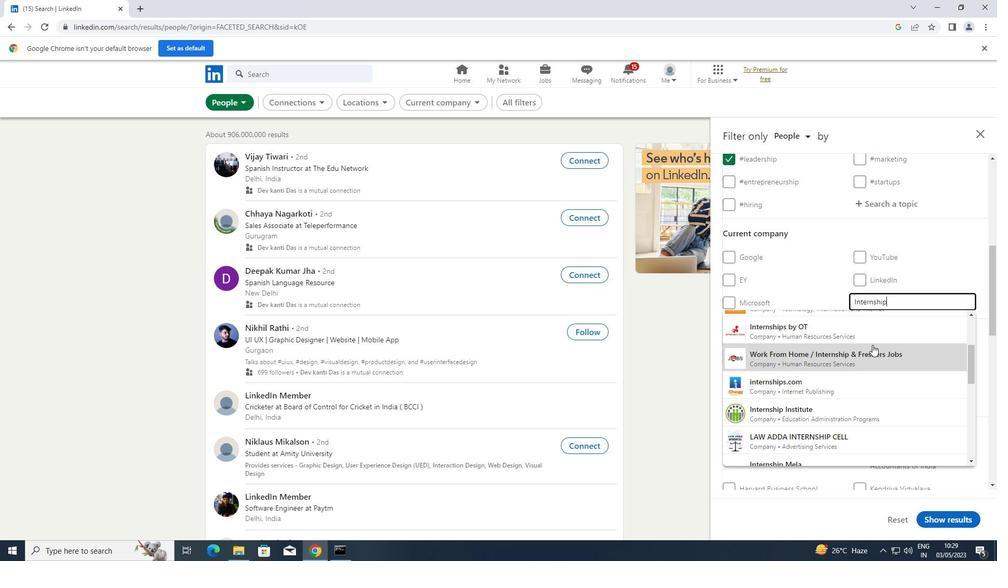 
Action: Mouse scrolled (873, 344) with delta (0, 0)
Screenshot: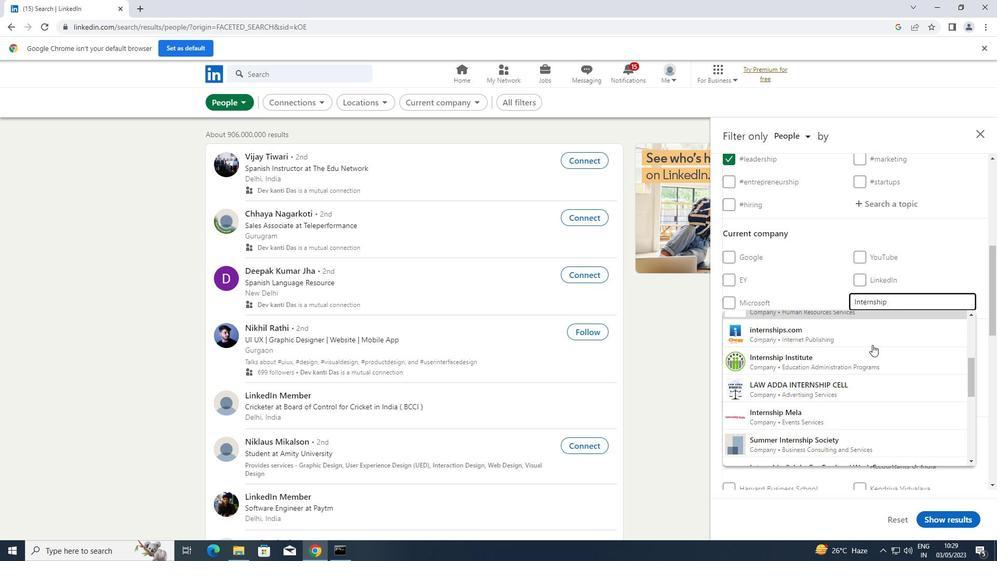 
Action: Mouse moved to (862, 416)
Screenshot: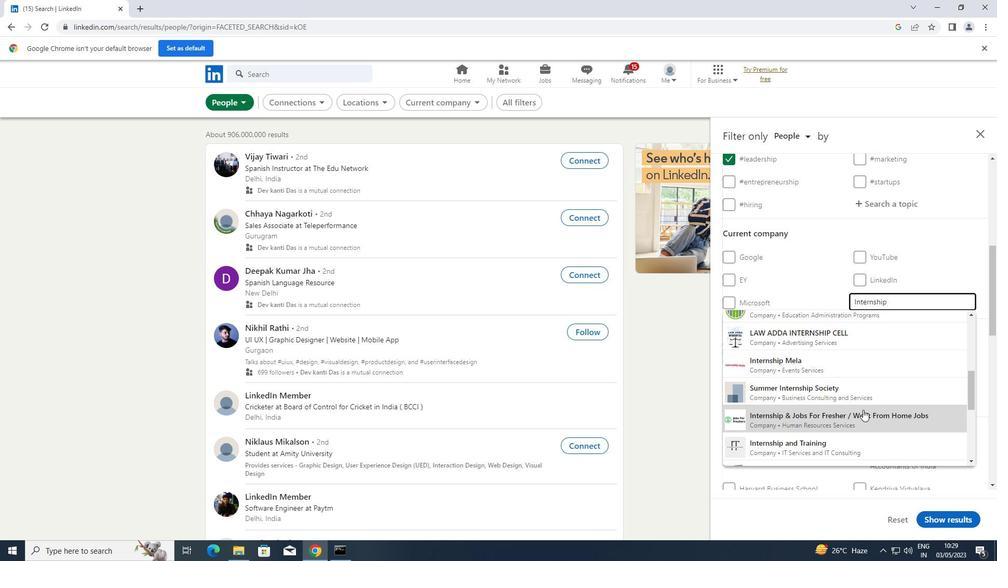 
Action: Mouse pressed left at (862, 416)
Screenshot: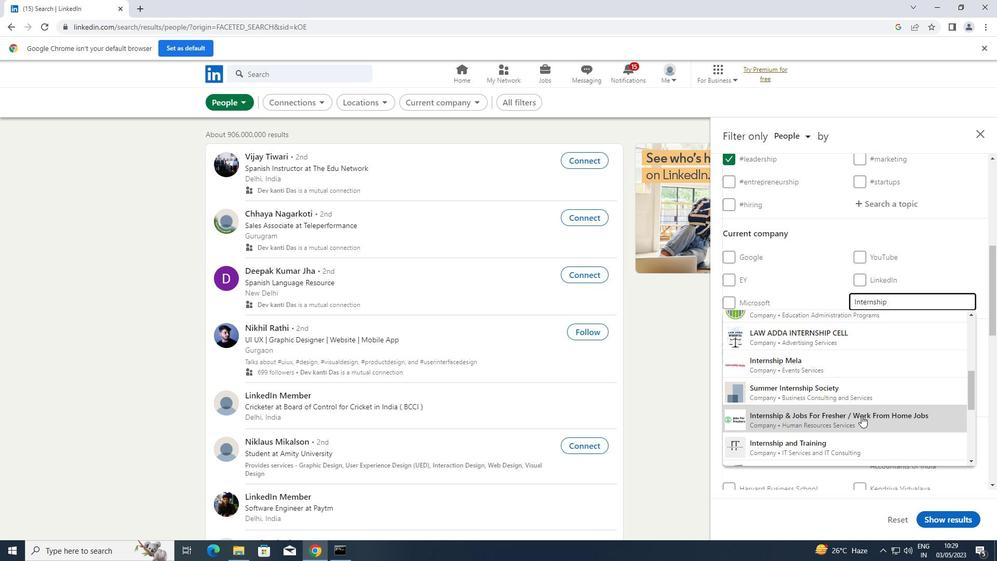 
Action: Mouse moved to (850, 369)
Screenshot: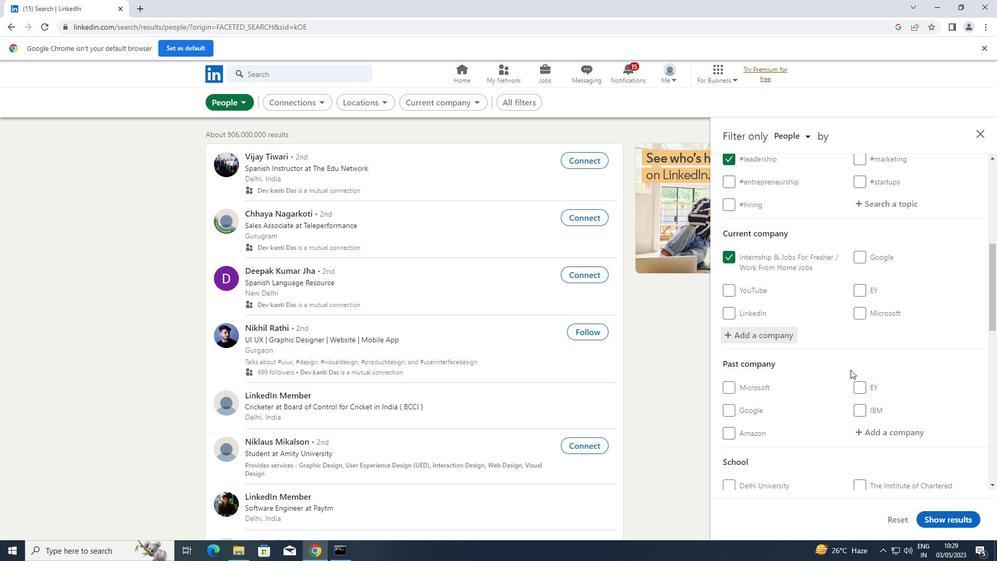 
Action: Mouse scrolled (850, 368) with delta (0, 0)
Screenshot: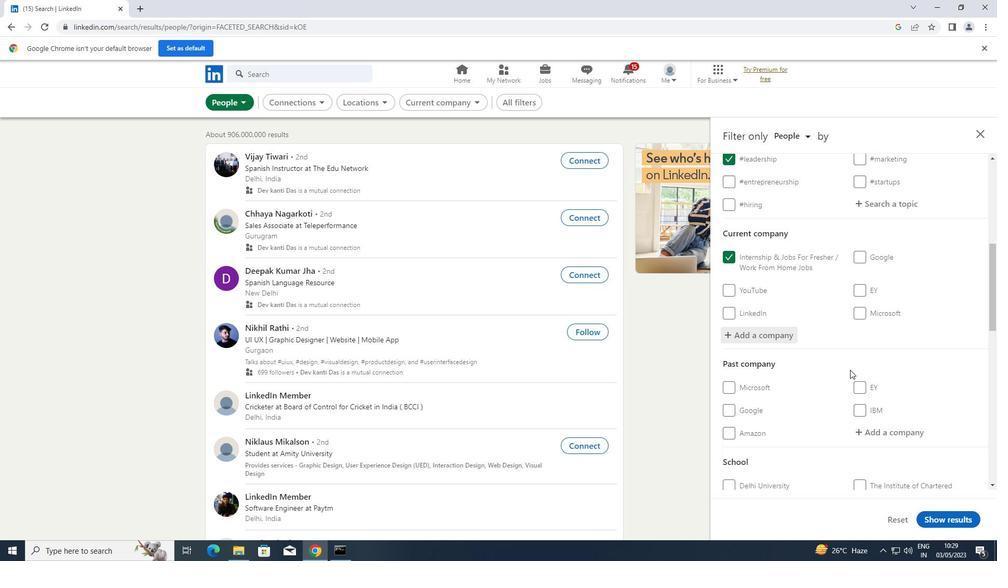 
Action: Mouse scrolled (850, 368) with delta (0, 0)
Screenshot: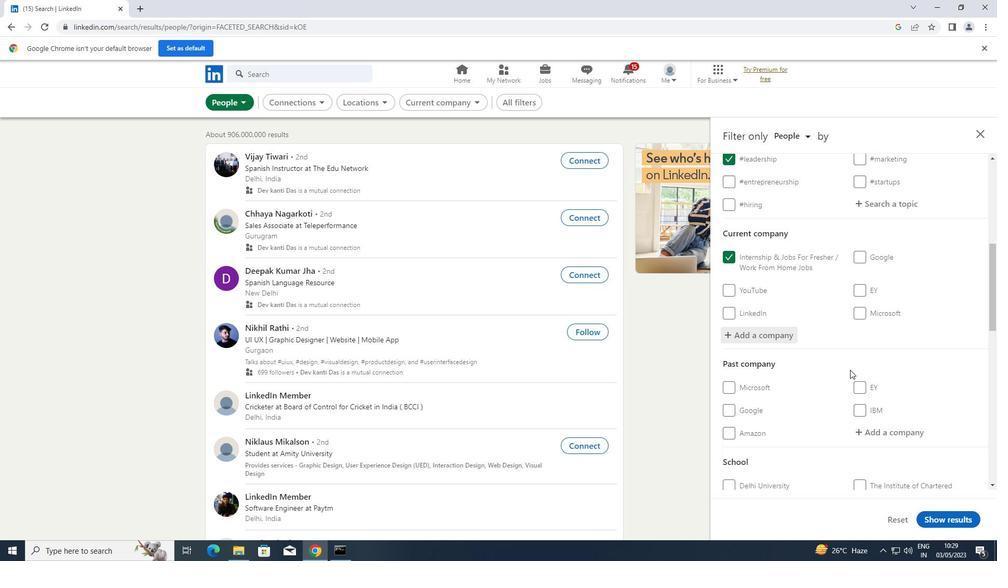 
Action: Mouse moved to (883, 438)
Screenshot: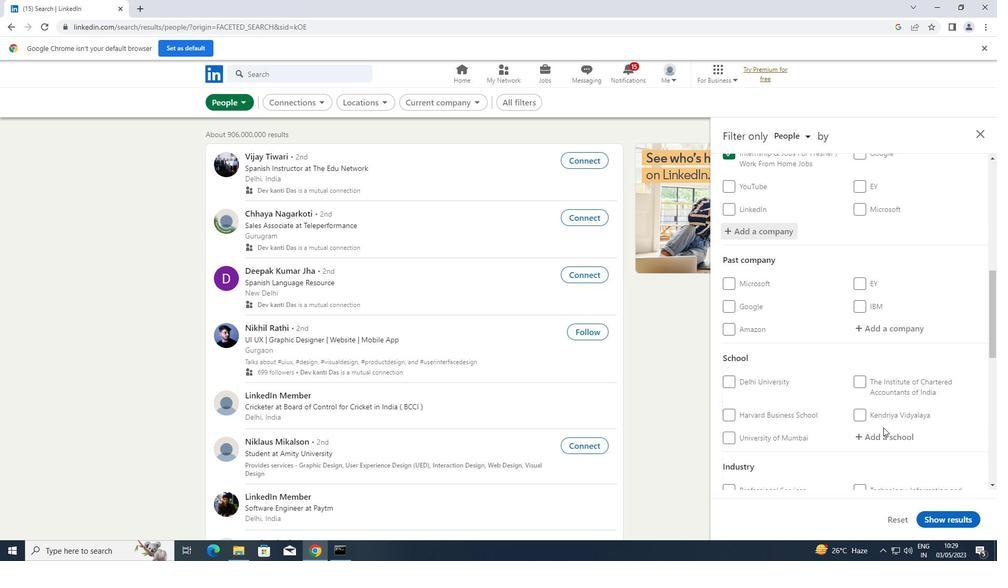 
Action: Mouse pressed left at (883, 438)
Screenshot: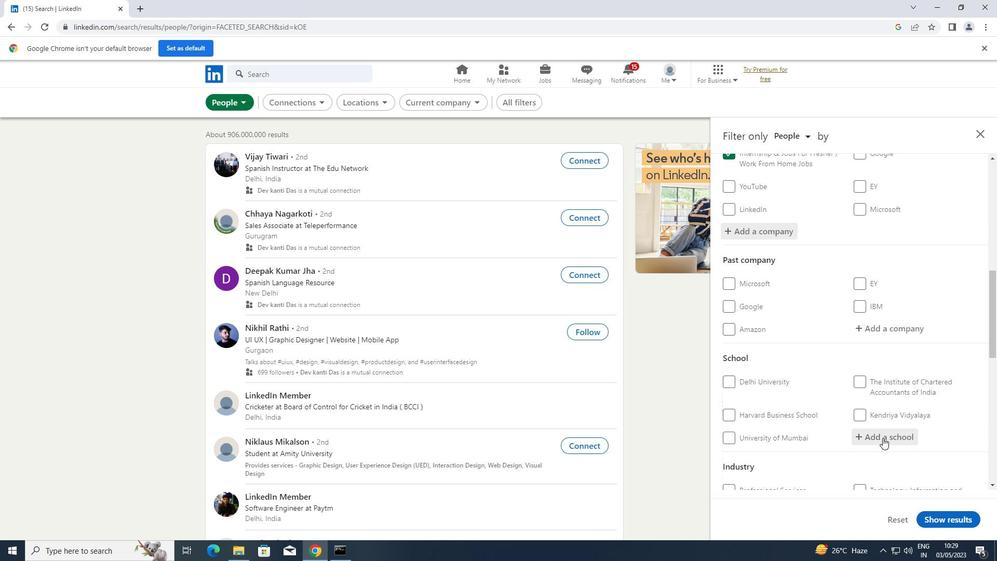 
Action: Key pressed <Key.shift>RAMAIAH
Screenshot: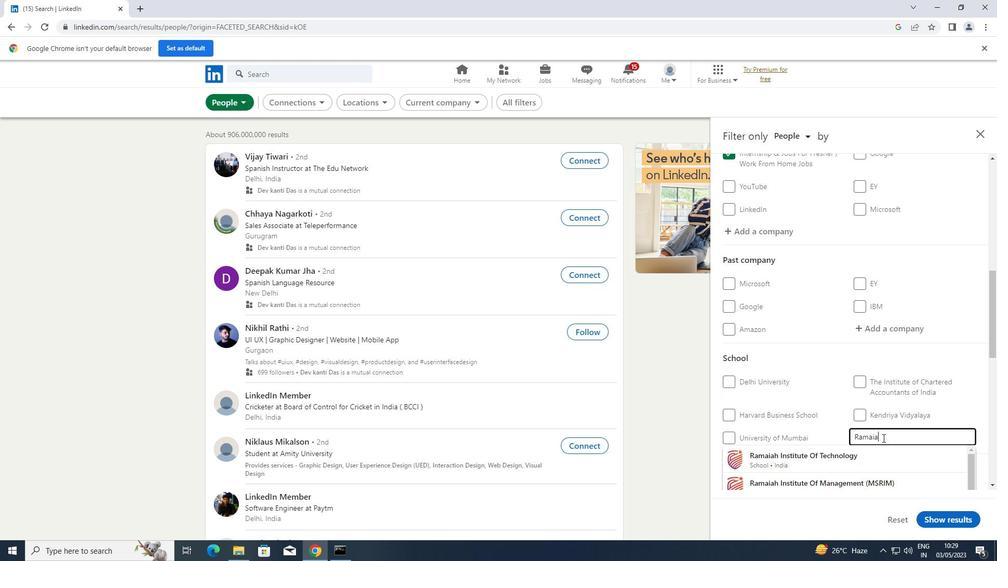 
Action: Mouse moved to (849, 467)
Screenshot: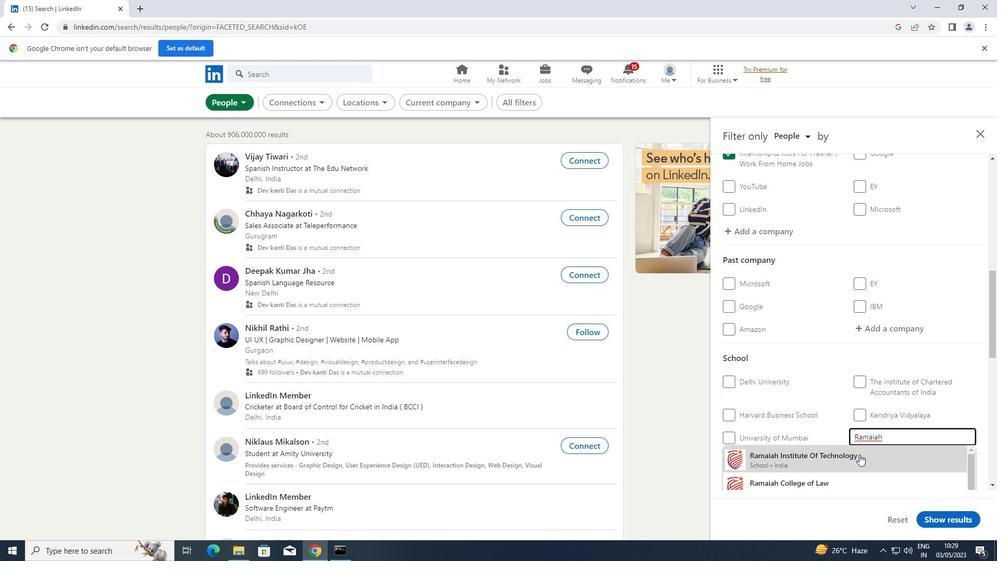 
Action: Mouse pressed left at (849, 467)
Screenshot: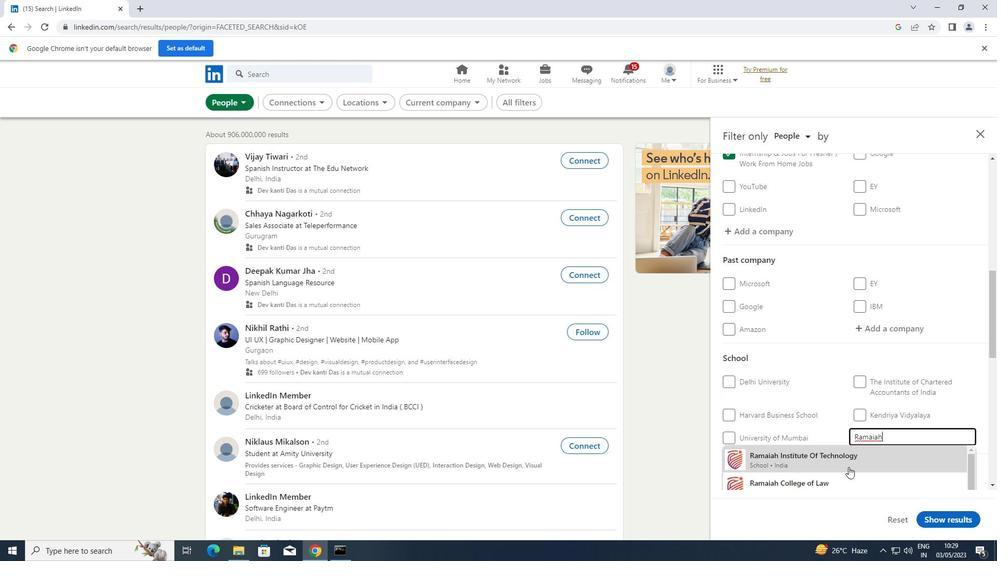 
Action: Mouse scrolled (849, 466) with delta (0, 0)
Screenshot: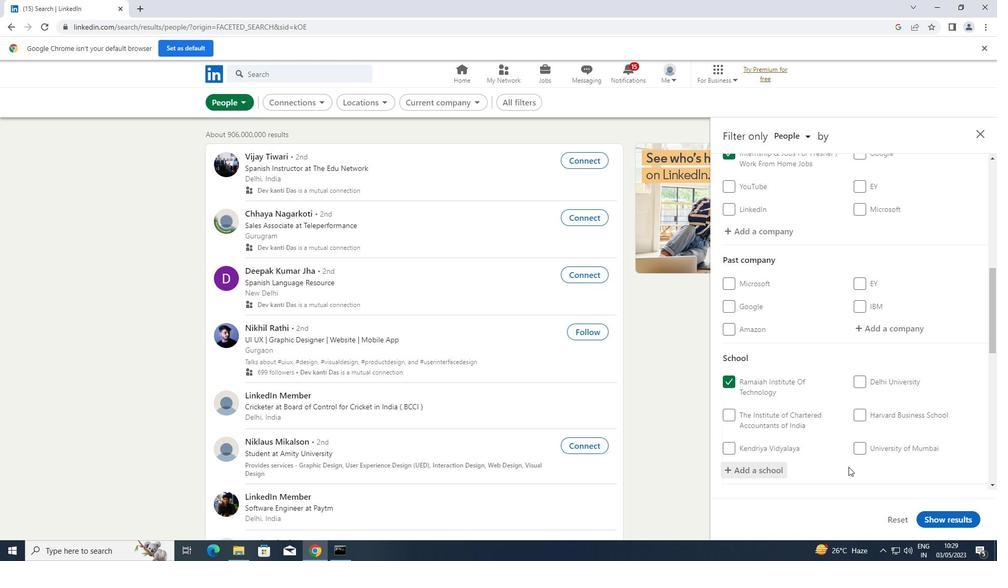 
Action: Mouse scrolled (849, 466) with delta (0, 0)
Screenshot: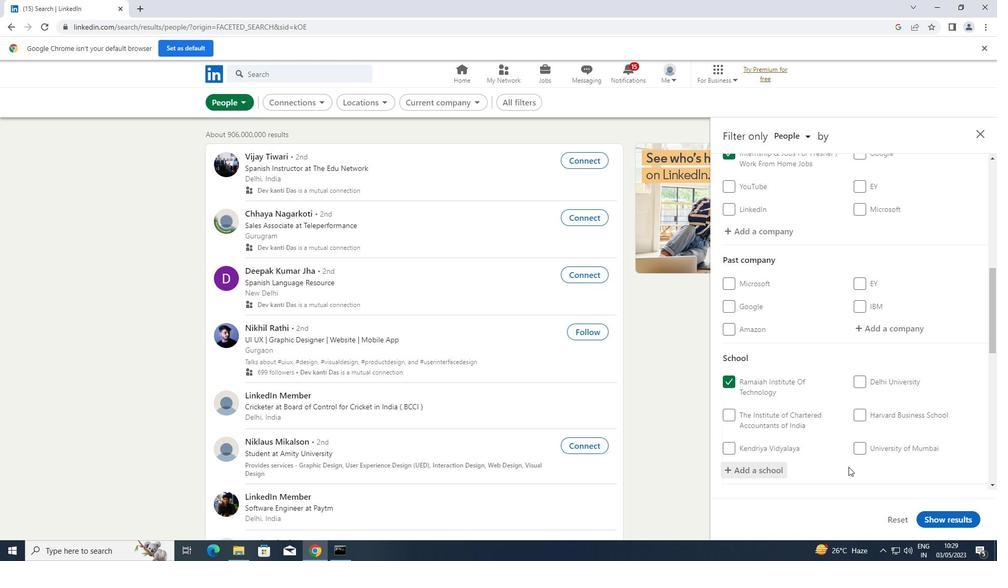 
Action: Mouse scrolled (849, 466) with delta (0, 0)
Screenshot: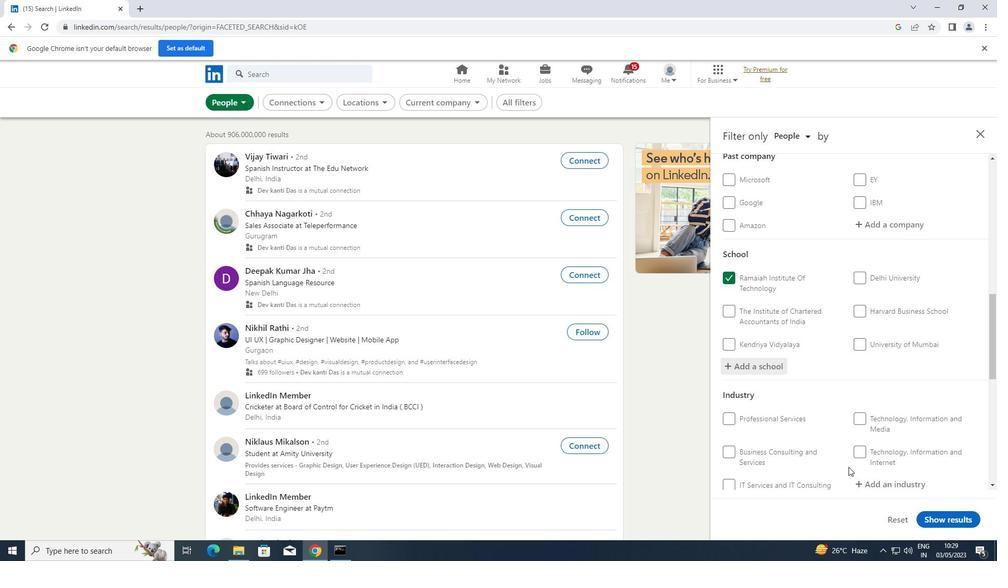 
Action: Mouse scrolled (849, 466) with delta (0, 0)
Screenshot: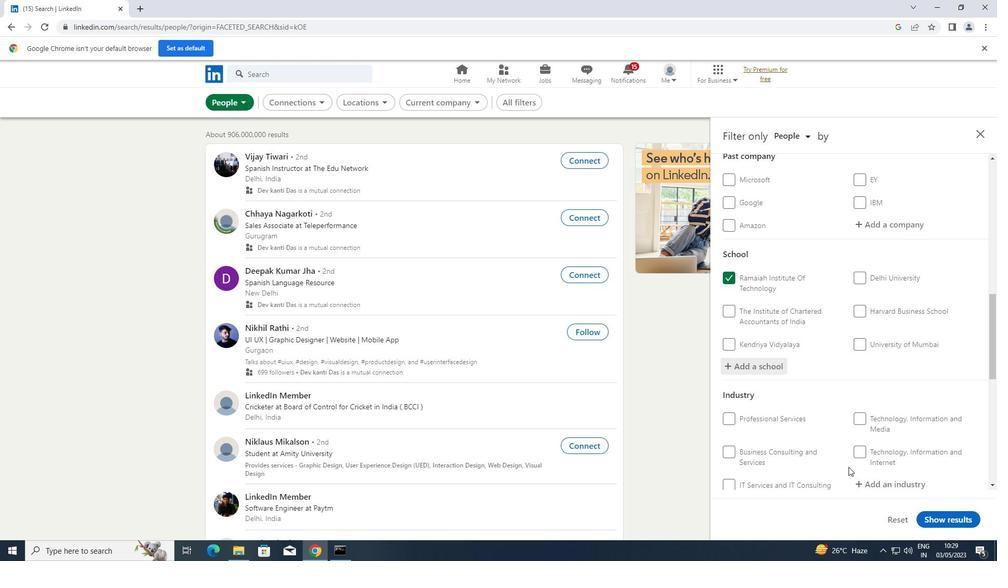 
Action: Mouse moved to (918, 376)
Screenshot: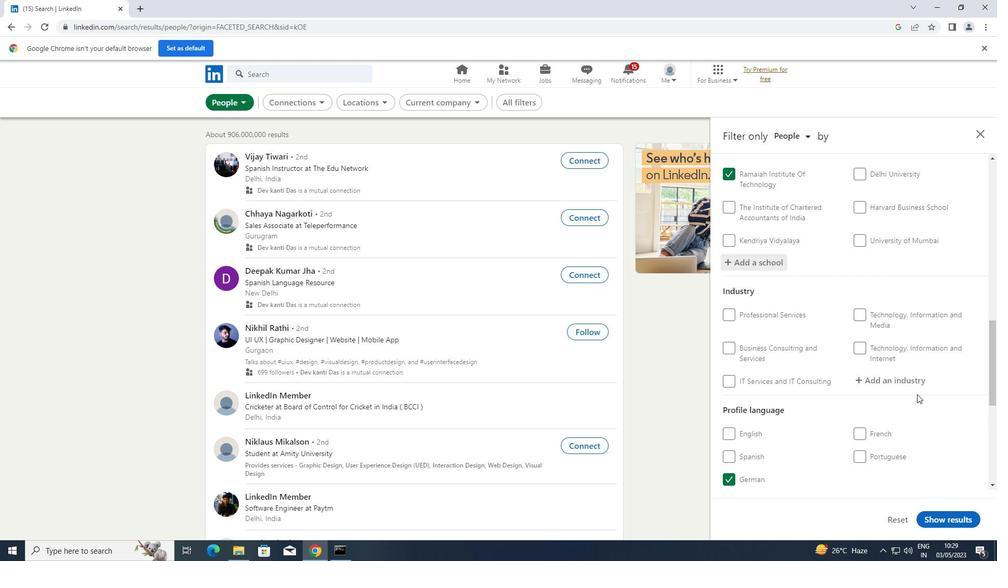
Action: Mouse pressed left at (918, 376)
Screenshot: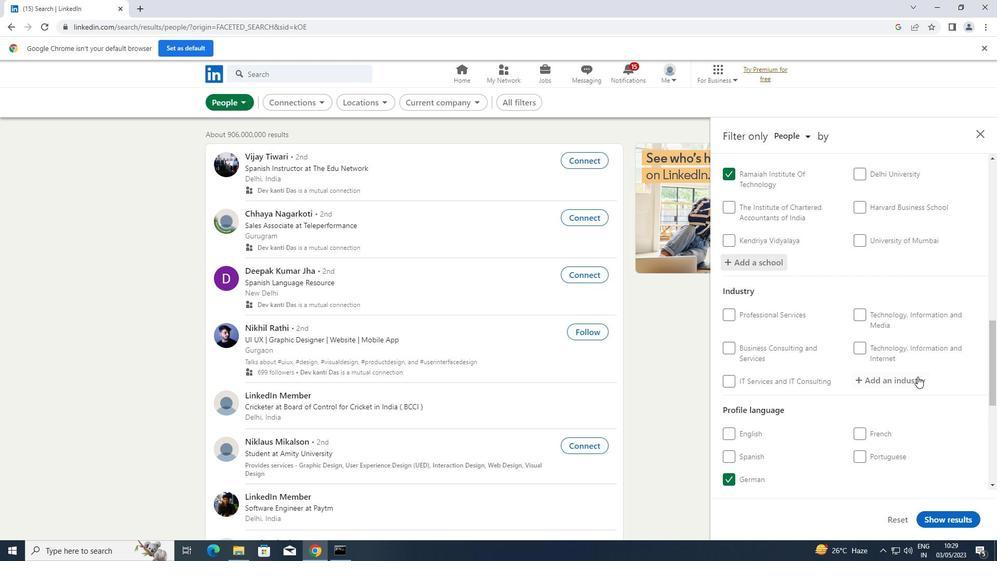 
Action: Key pressed <Key.shift>TRANSLATION
Screenshot: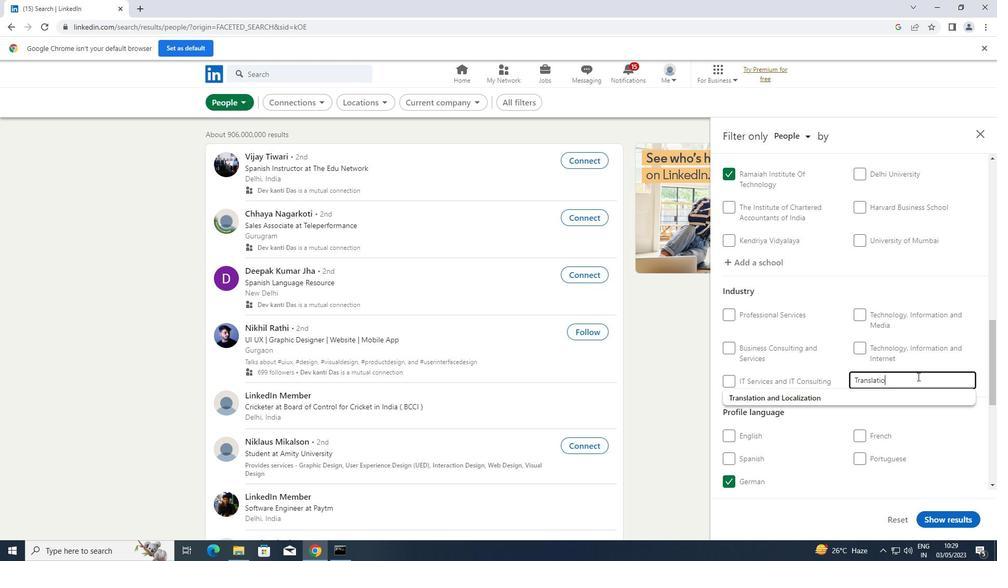
Action: Mouse moved to (811, 393)
Screenshot: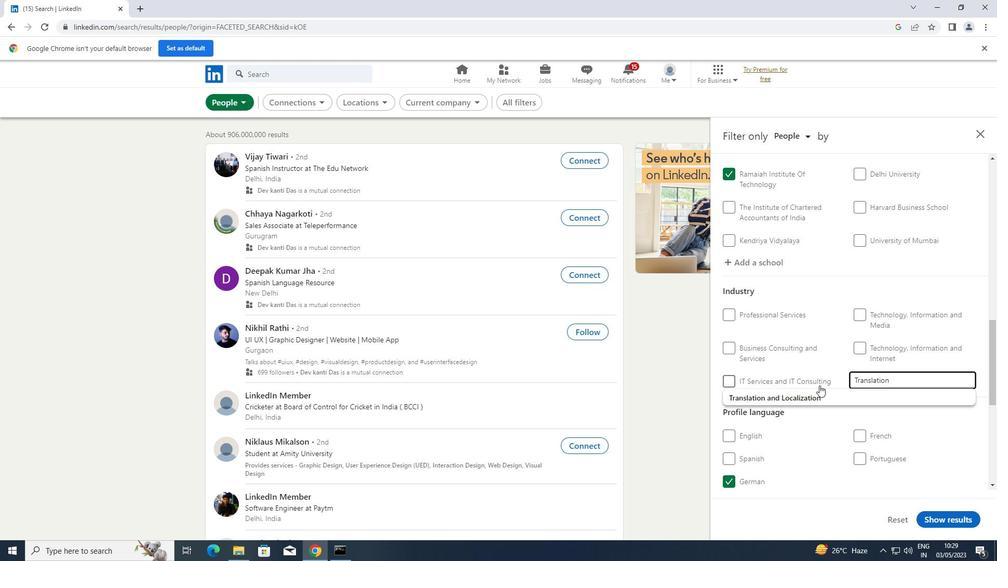 
Action: Mouse pressed left at (811, 393)
Screenshot: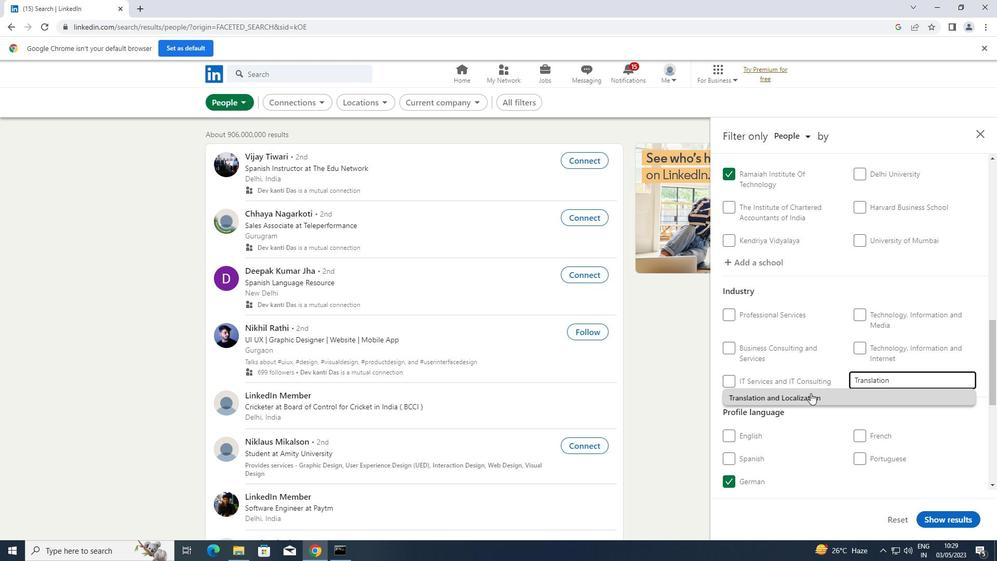 
Action: Mouse scrolled (811, 392) with delta (0, 0)
Screenshot: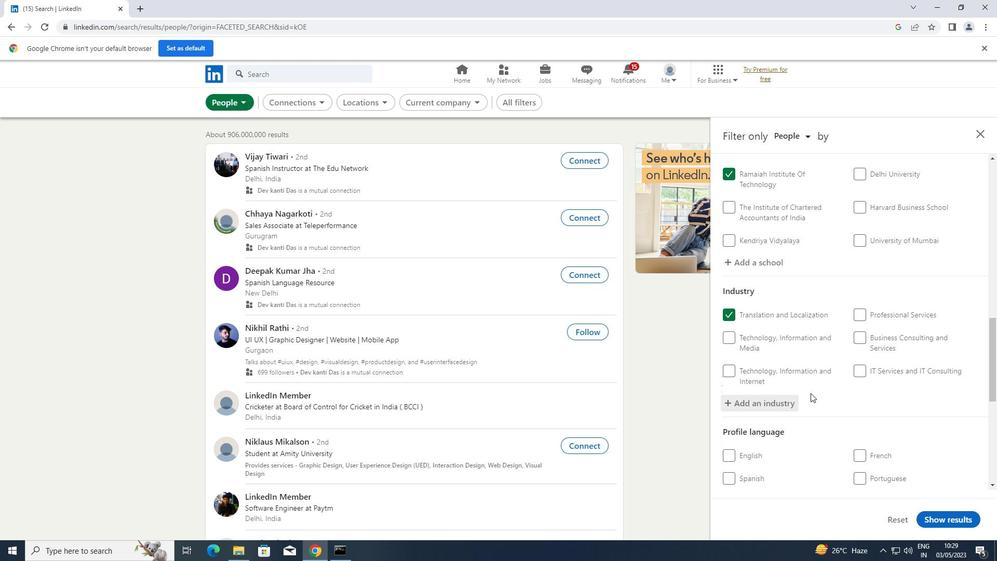 
Action: Mouse scrolled (811, 392) with delta (0, 0)
Screenshot: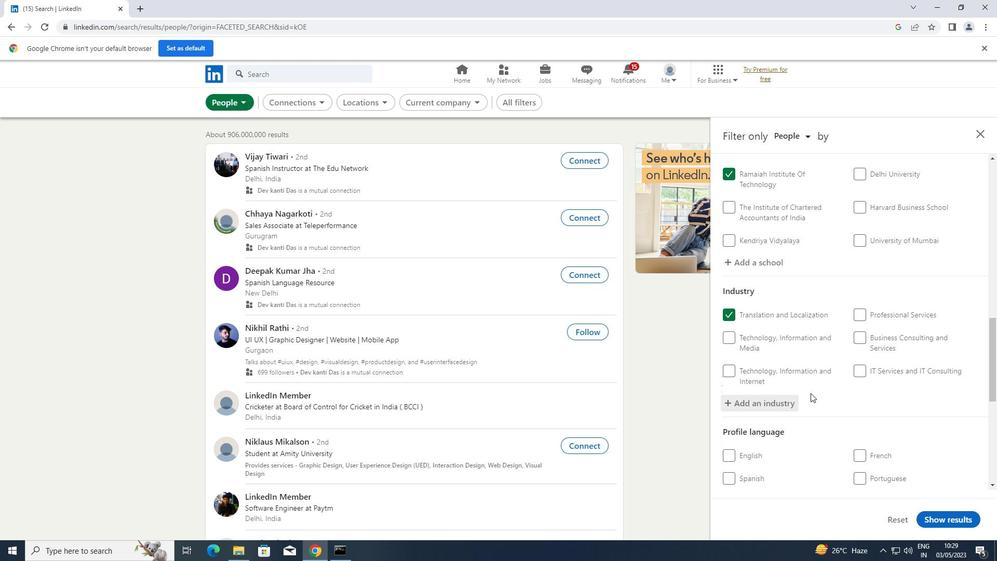 
Action: Mouse scrolled (811, 392) with delta (0, 0)
Screenshot: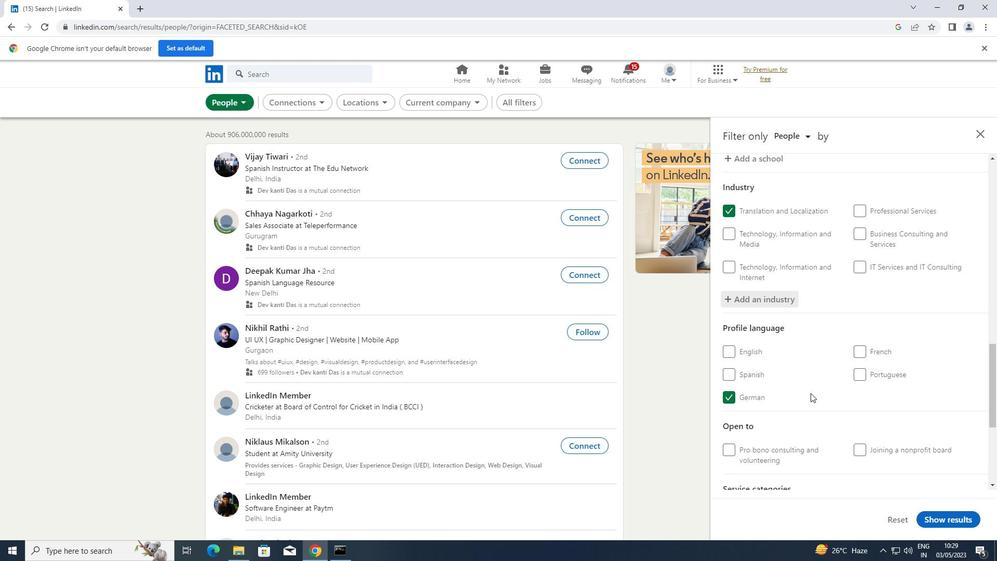 
Action: Mouse scrolled (811, 392) with delta (0, 0)
Screenshot: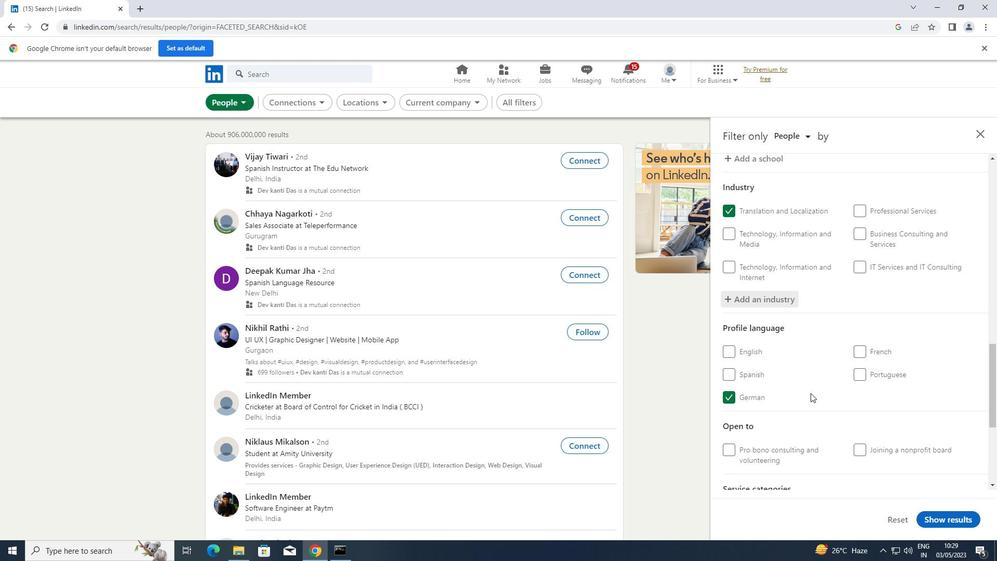
Action: Mouse scrolled (811, 392) with delta (0, 0)
Screenshot: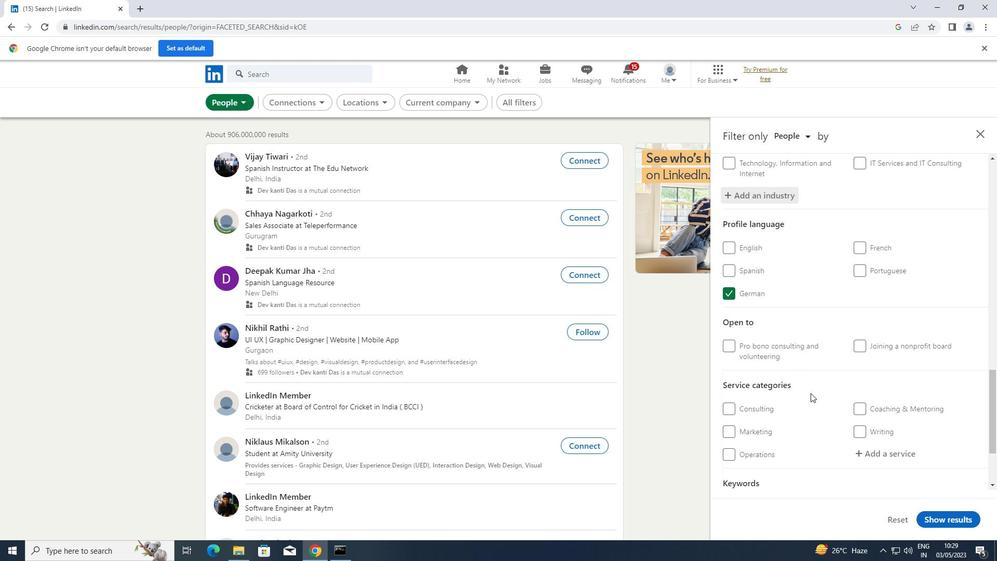 
Action: Mouse scrolled (811, 392) with delta (0, 0)
Screenshot: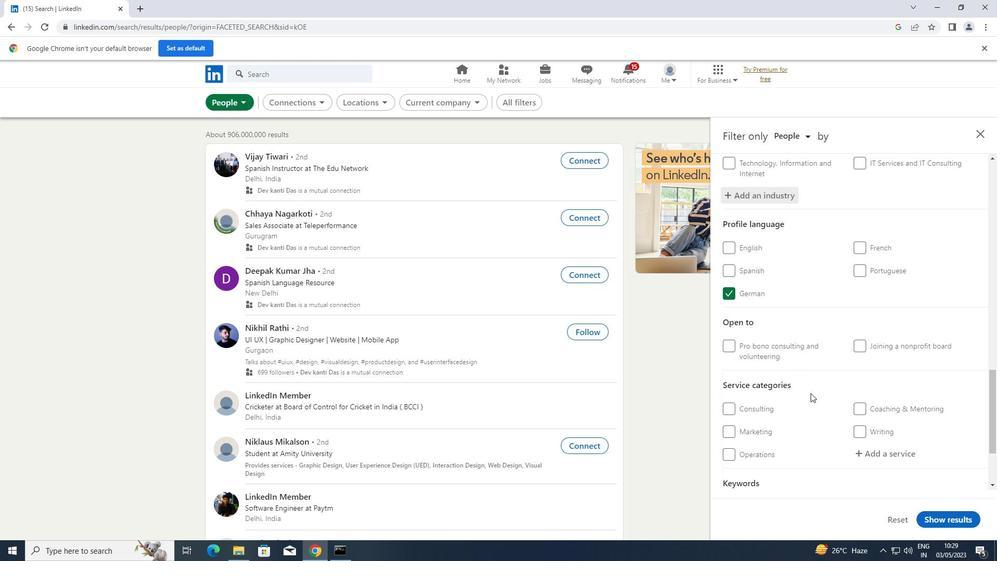 
Action: Mouse moved to (876, 348)
Screenshot: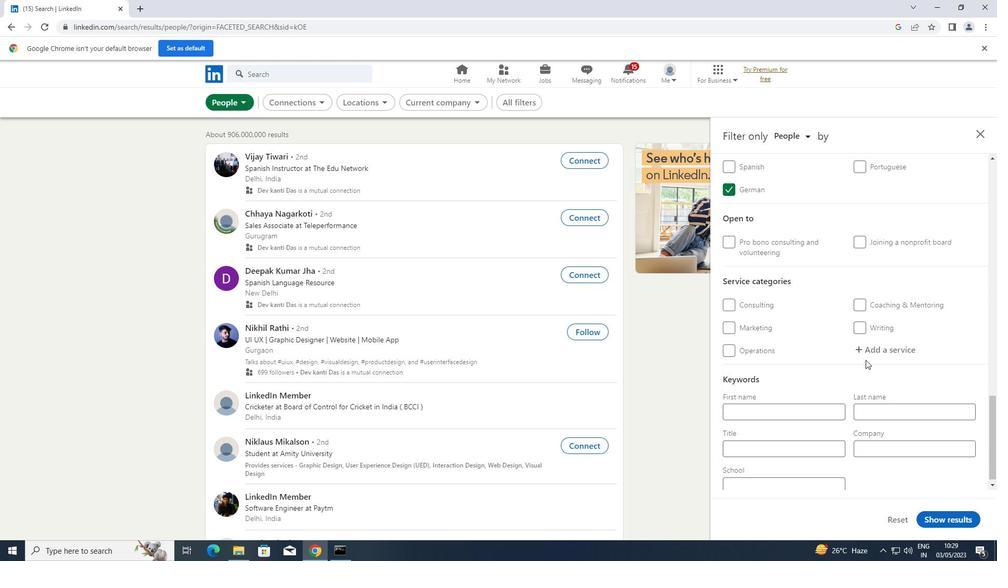 
Action: Mouse pressed left at (876, 348)
Screenshot: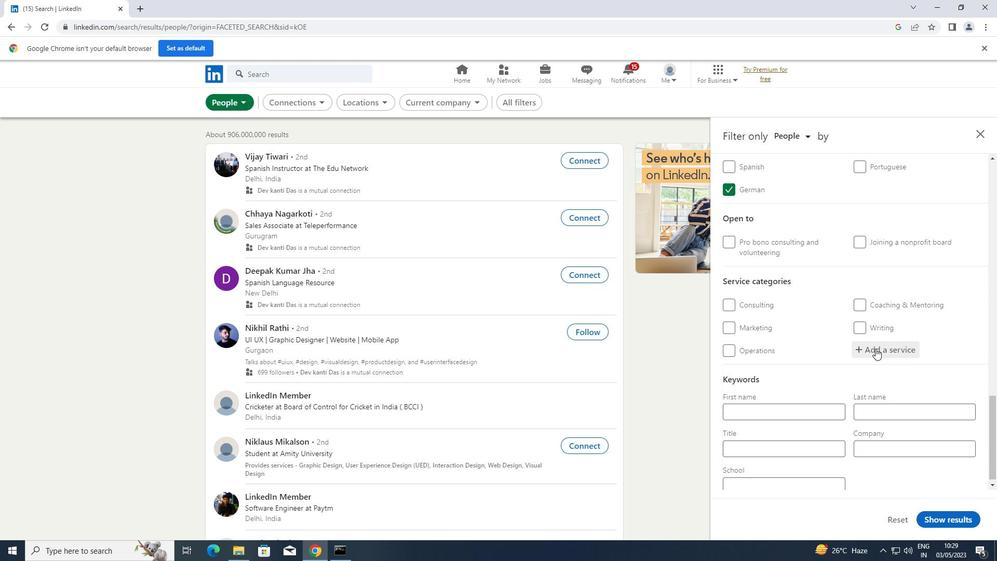 
Action: Key pressed <Key.shift>COMPUTER
Screenshot: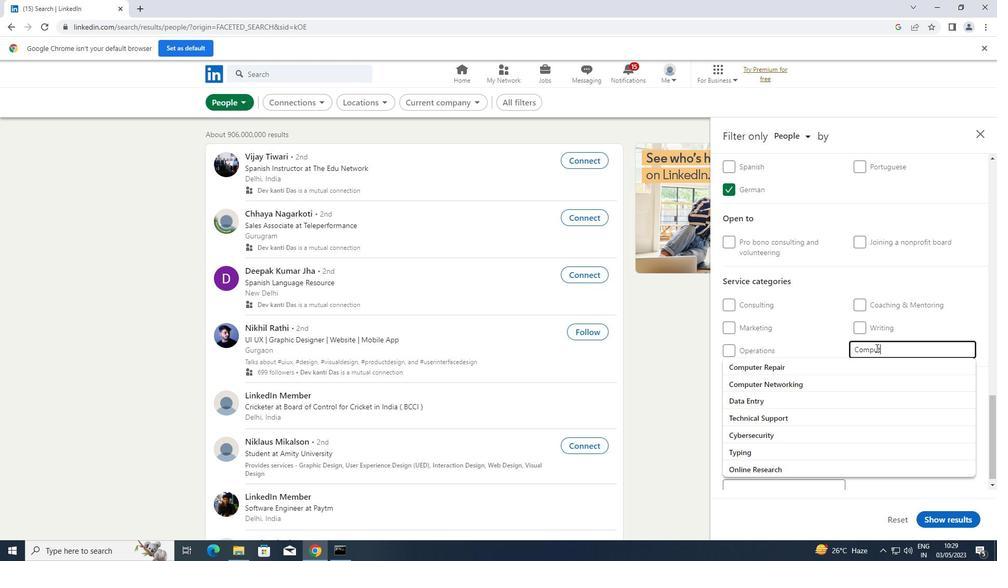 
Action: Mouse moved to (822, 379)
Screenshot: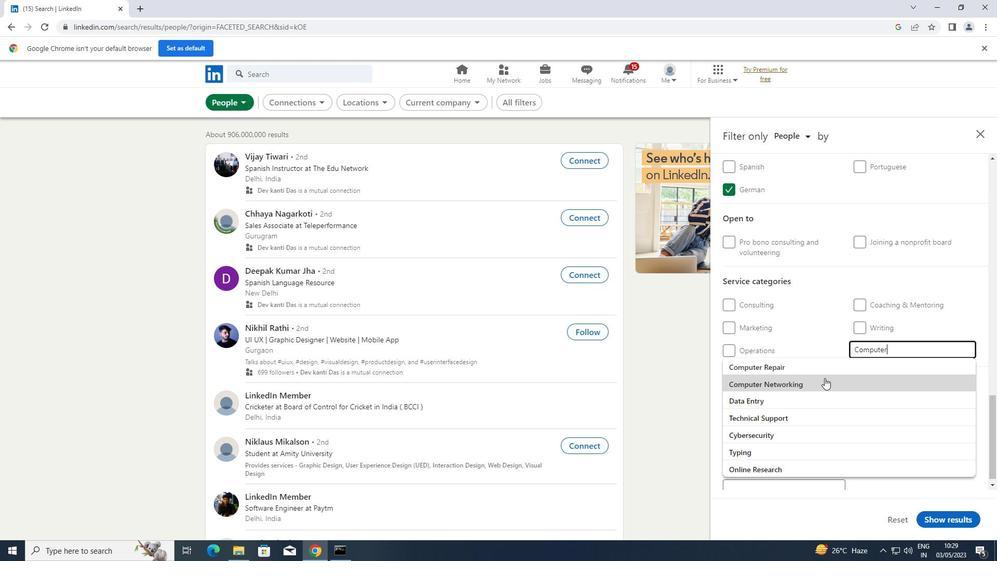 
Action: Mouse pressed left at (822, 379)
Screenshot: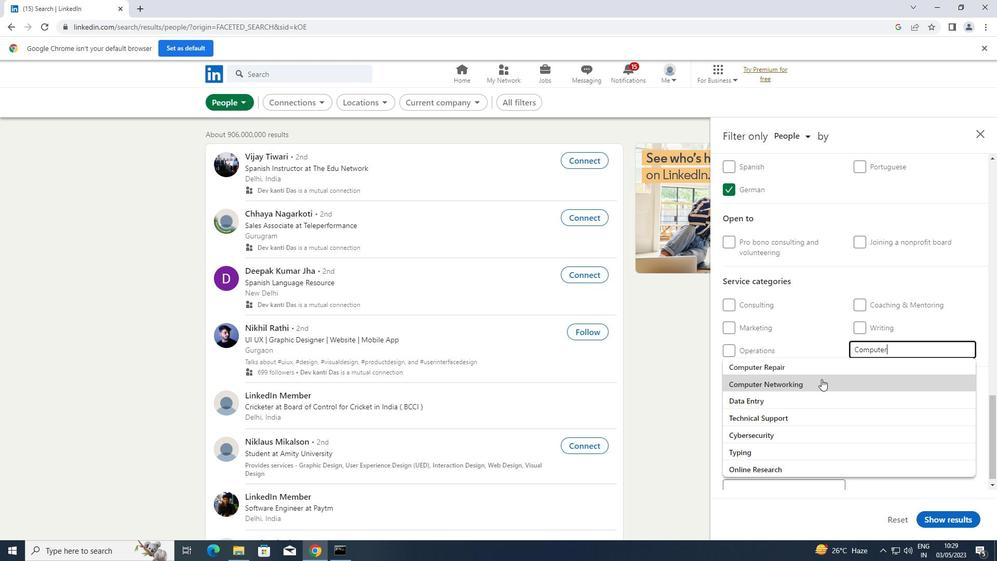
Action: Mouse scrolled (822, 378) with delta (0, 0)
Screenshot: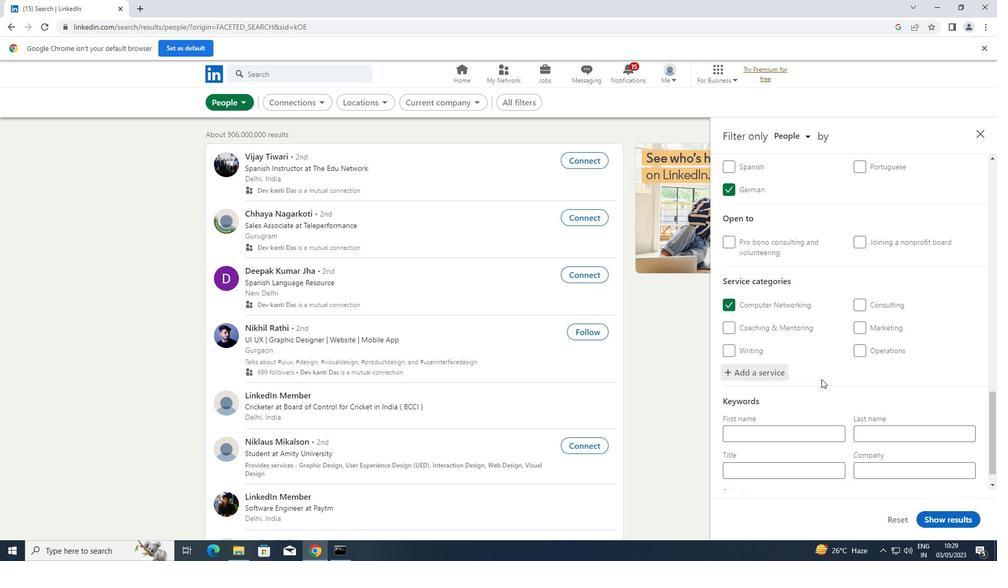 
Action: Mouse scrolled (822, 378) with delta (0, 0)
Screenshot: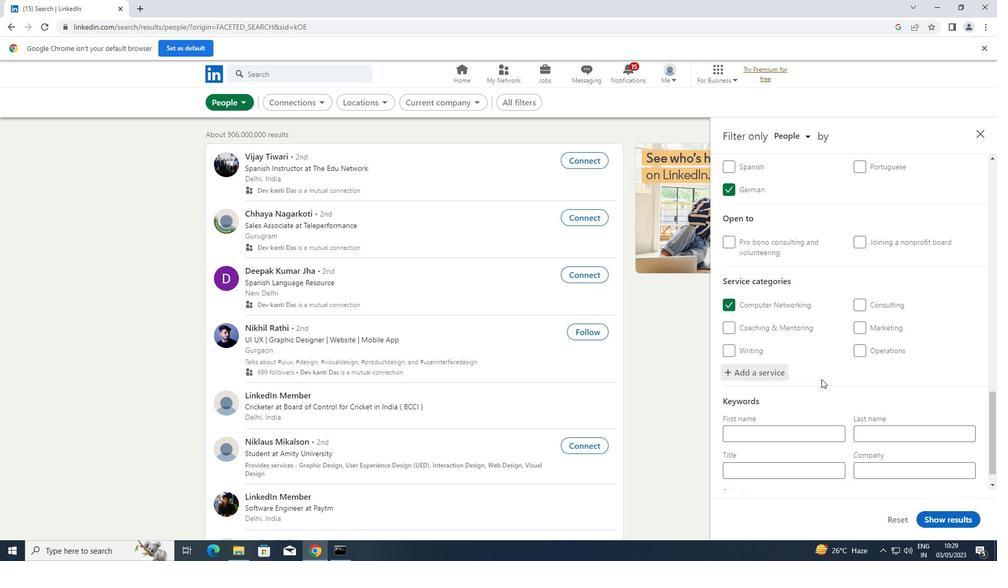 
Action: Mouse scrolled (822, 378) with delta (0, 0)
Screenshot: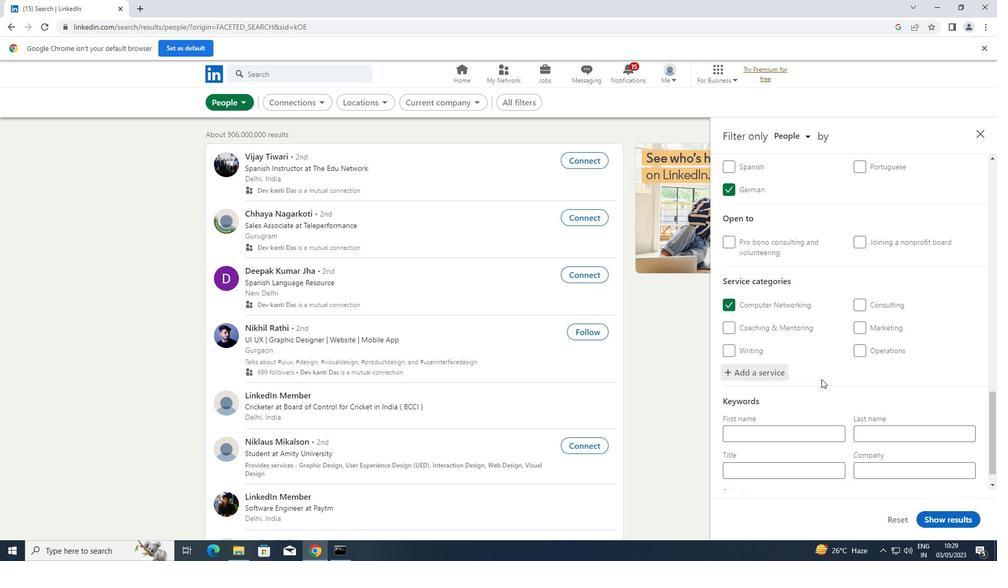 
Action: Mouse scrolled (822, 378) with delta (0, 0)
Screenshot: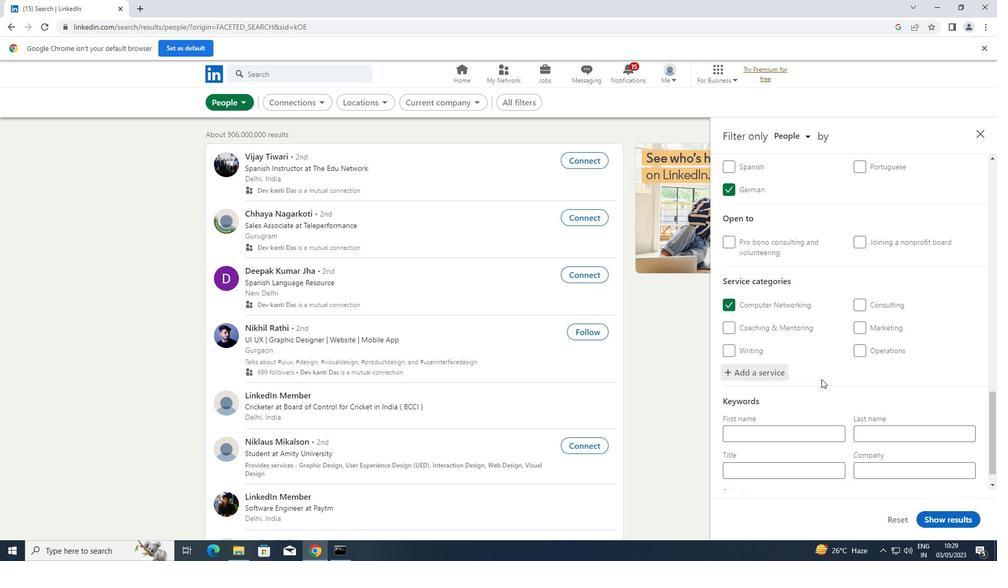 
Action: Mouse moved to (789, 441)
Screenshot: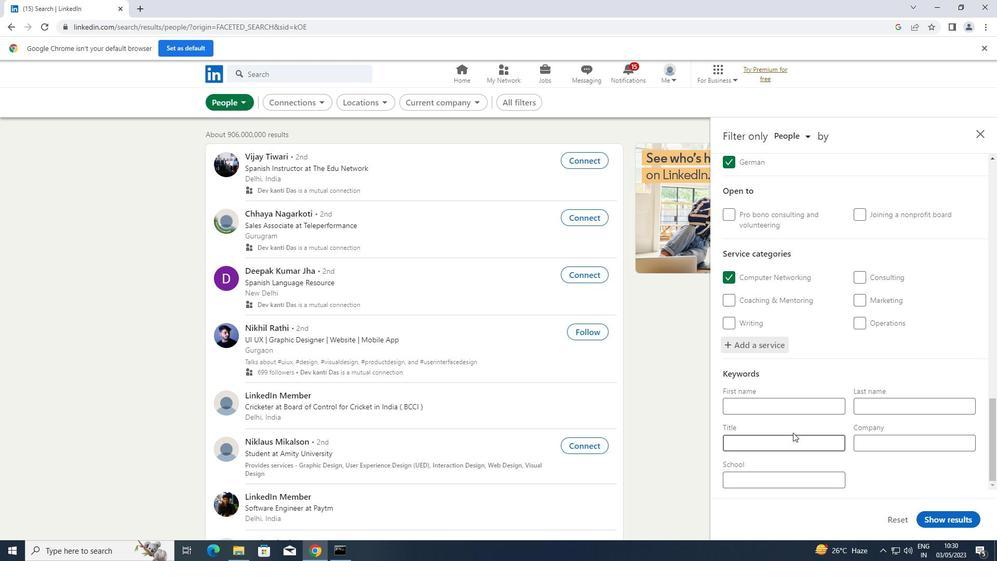 
Action: Mouse pressed left at (789, 441)
Screenshot: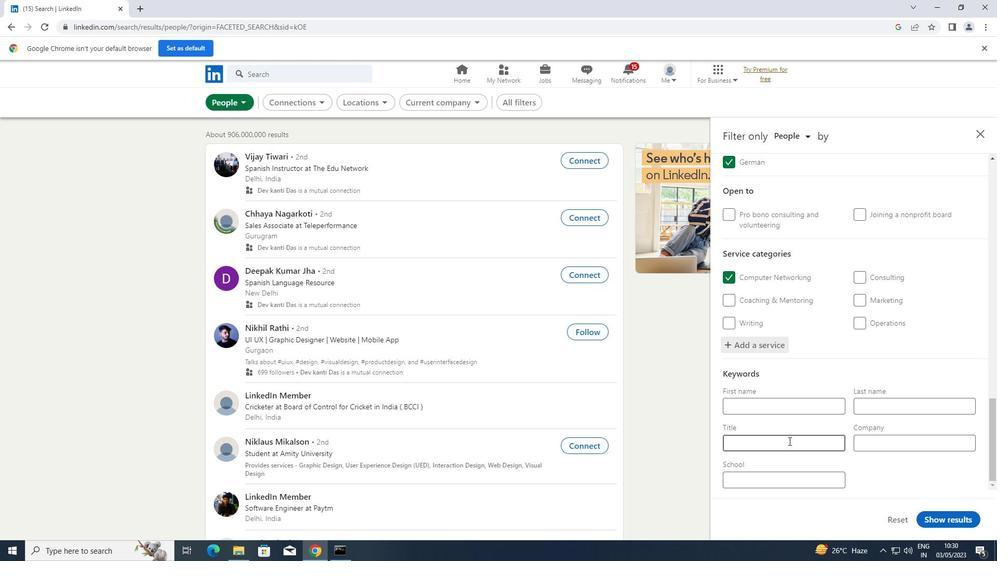 
Action: Key pressed <Key.shift>CRANE<Key.space><Key.shift>OPERATOR
Screenshot: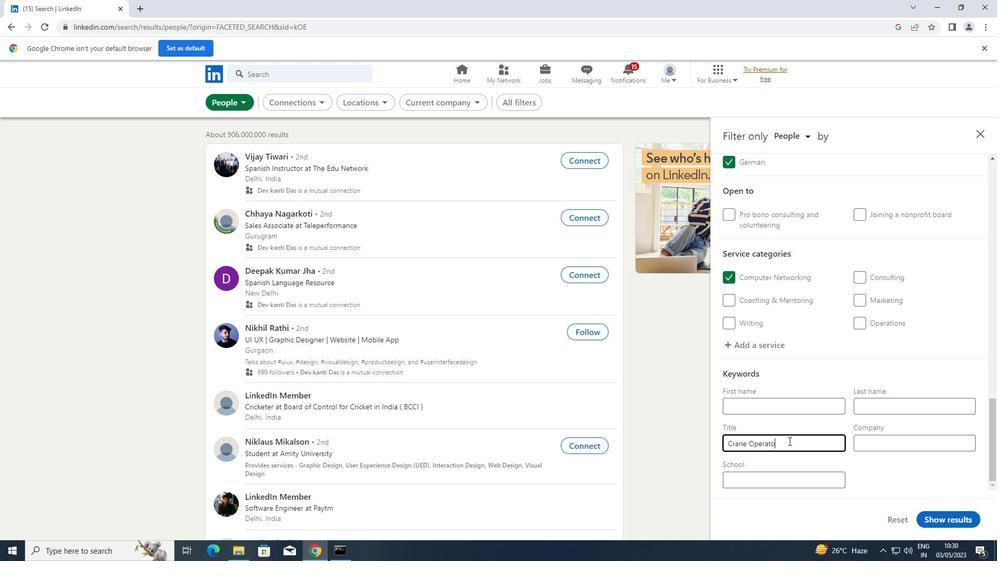 
Action: Mouse moved to (952, 516)
Screenshot: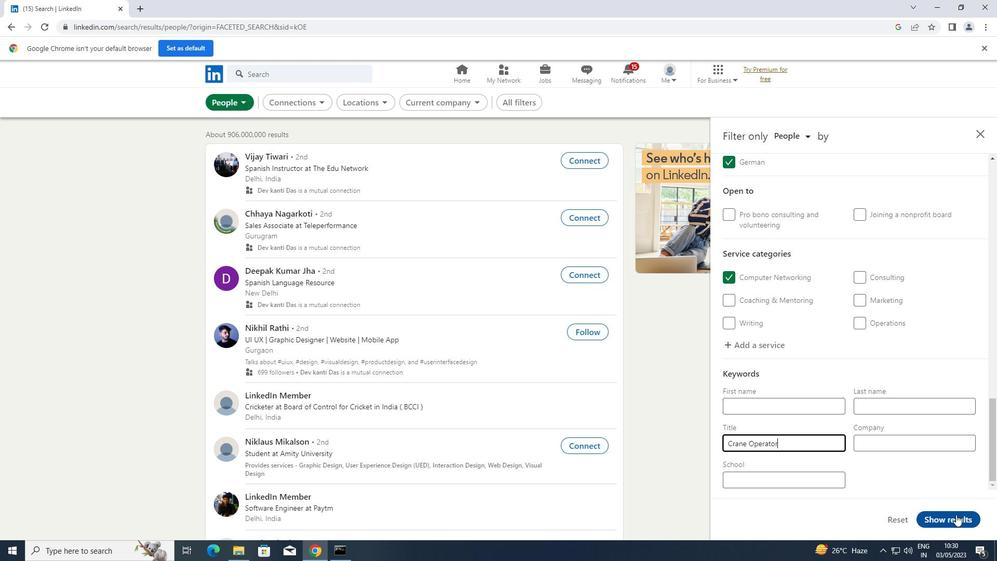 
Action: Mouse pressed left at (952, 516)
Screenshot: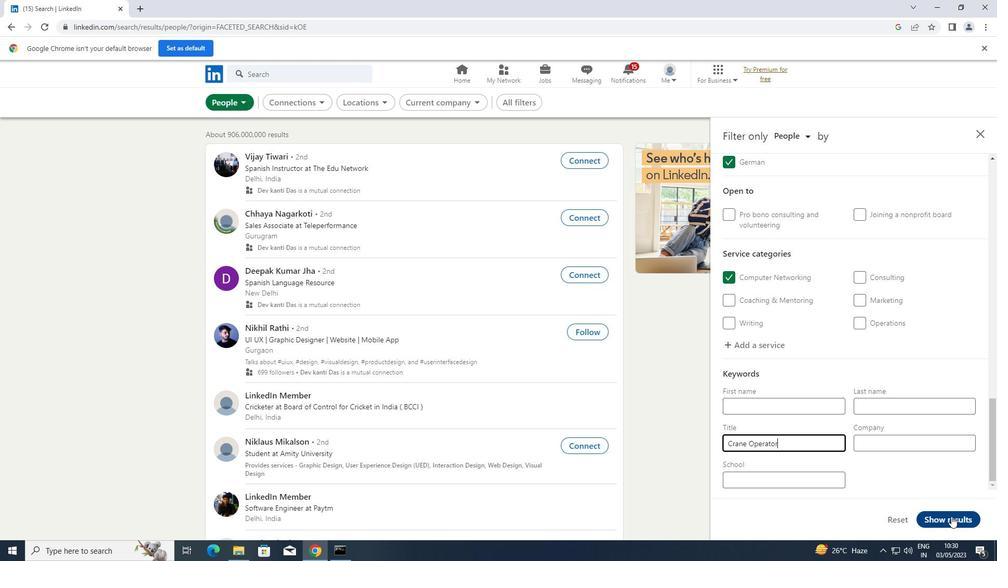 
